 Task: Find connections with filter location Lille with filter topic #customerrelationswith filter profile language Potuguese with filter current company PW (PhysicsWallah) with filter school Loyola School Jamshedpur with filter industry Wholesale Chemical and Allied Products with filter service category Financial Planning with filter keywords title Service Dog Trainer
Action: Mouse moved to (514, 91)
Screenshot: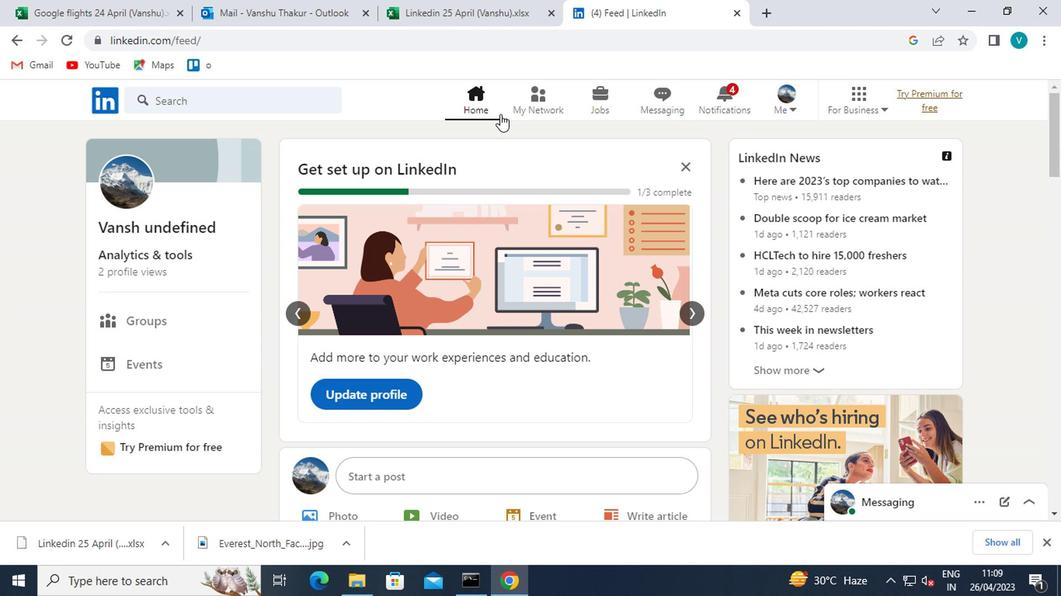 
Action: Mouse pressed left at (514, 91)
Screenshot: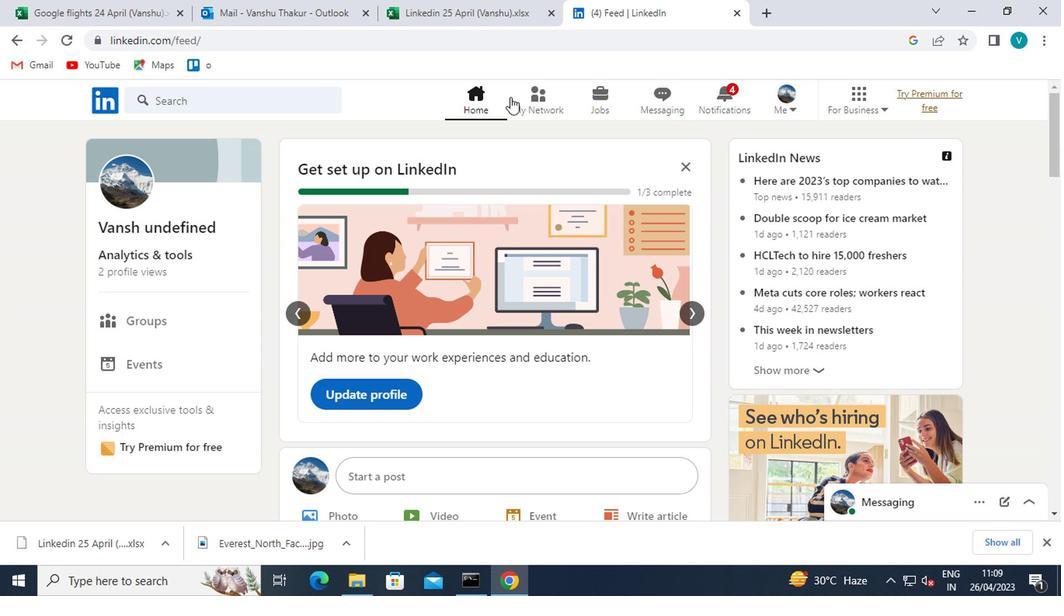 
Action: Mouse moved to (167, 184)
Screenshot: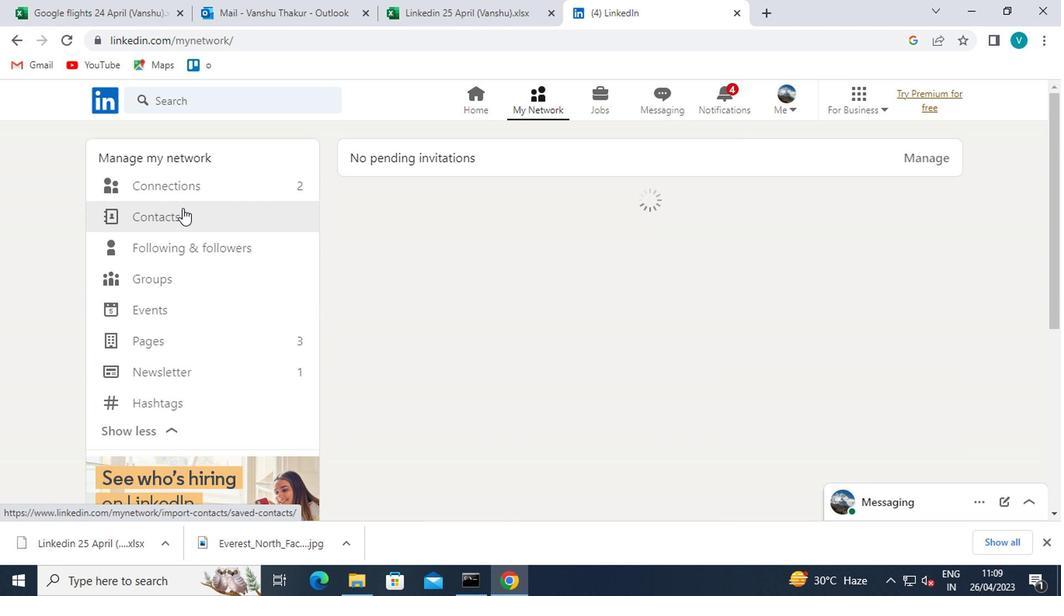 
Action: Mouse pressed left at (167, 184)
Screenshot: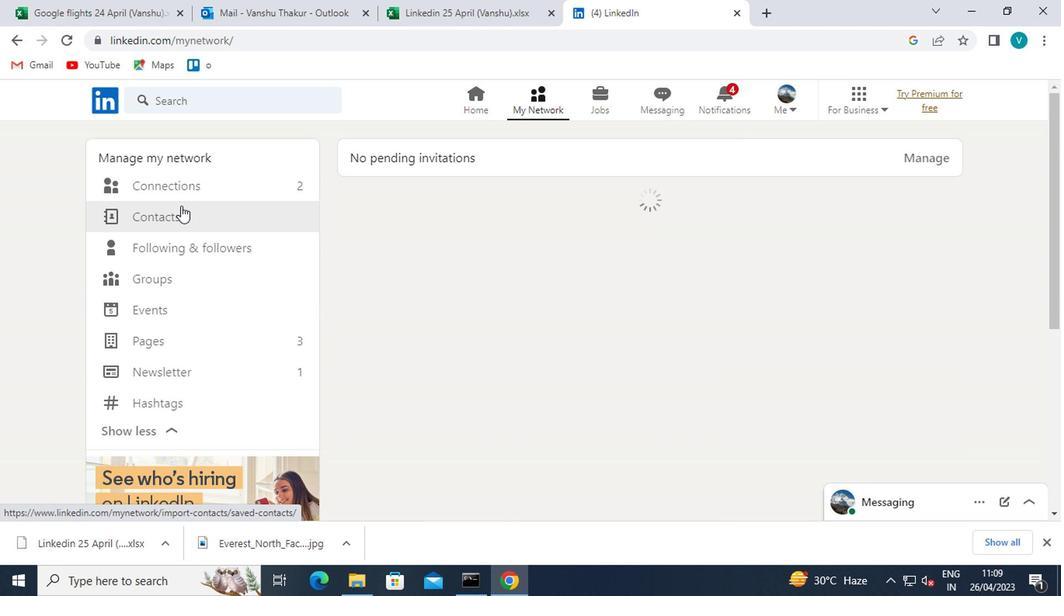 
Action: Mouse moved to (671, 191)
Screenshot: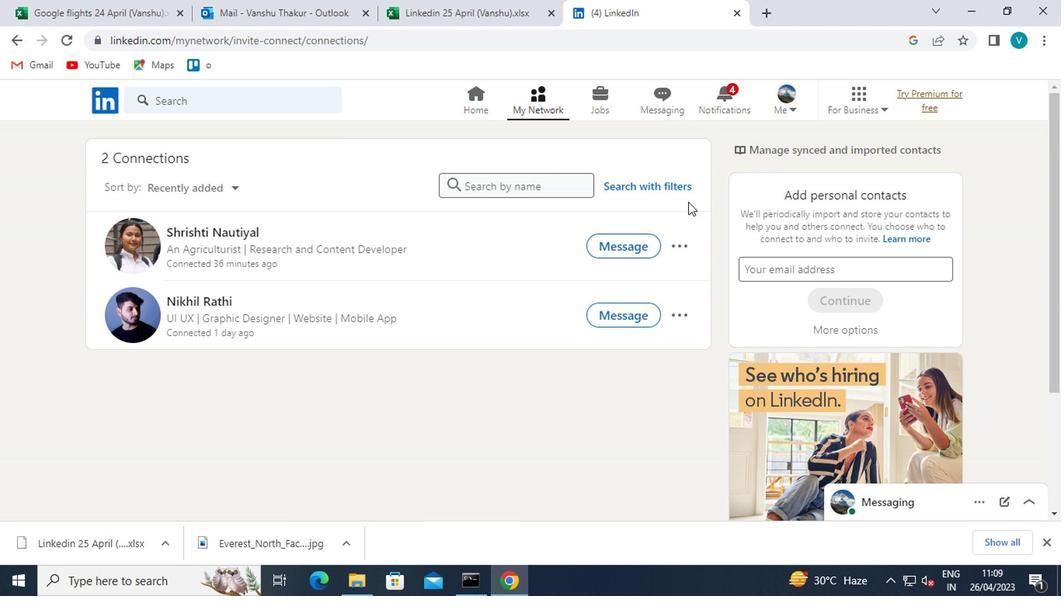 
Action: Mouse pressed left at (671, 191)
Screenshot: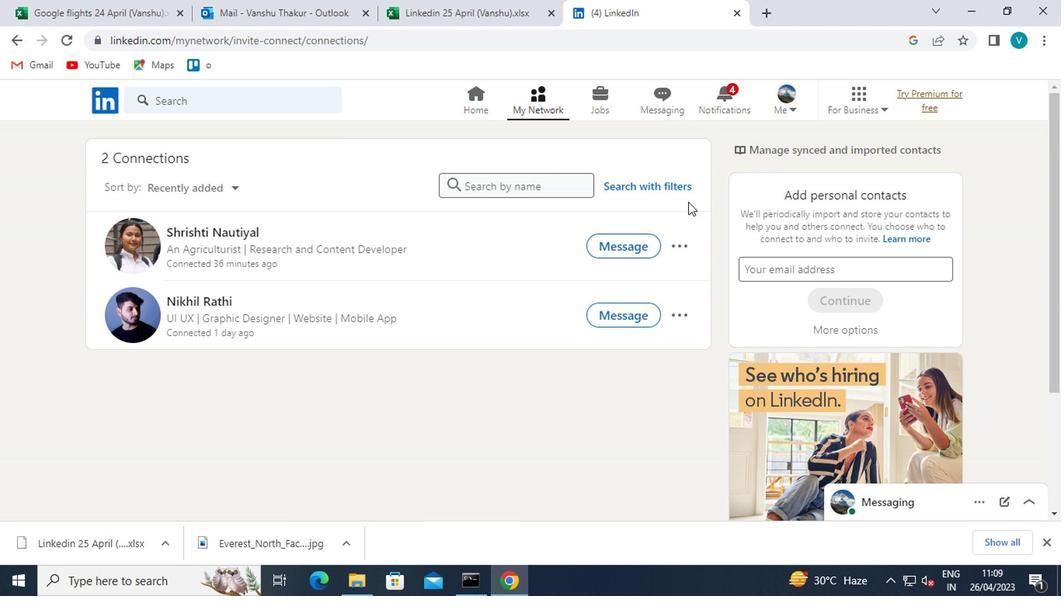 
Action: Mouse moved to (516, 138)
Screenshot: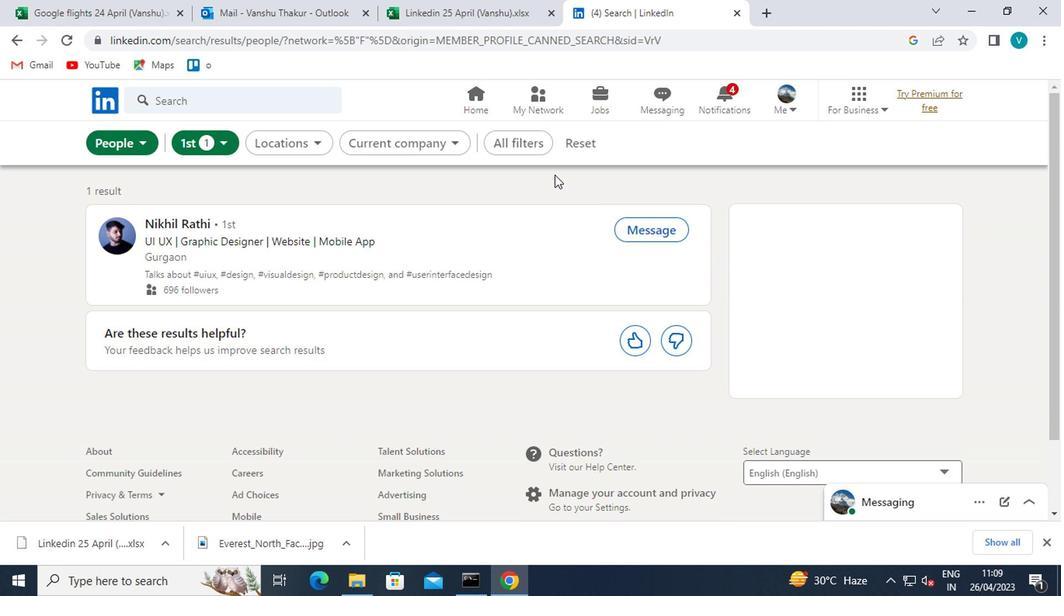 
Action: Mouse pressed left at (516, 138)
Screenshot: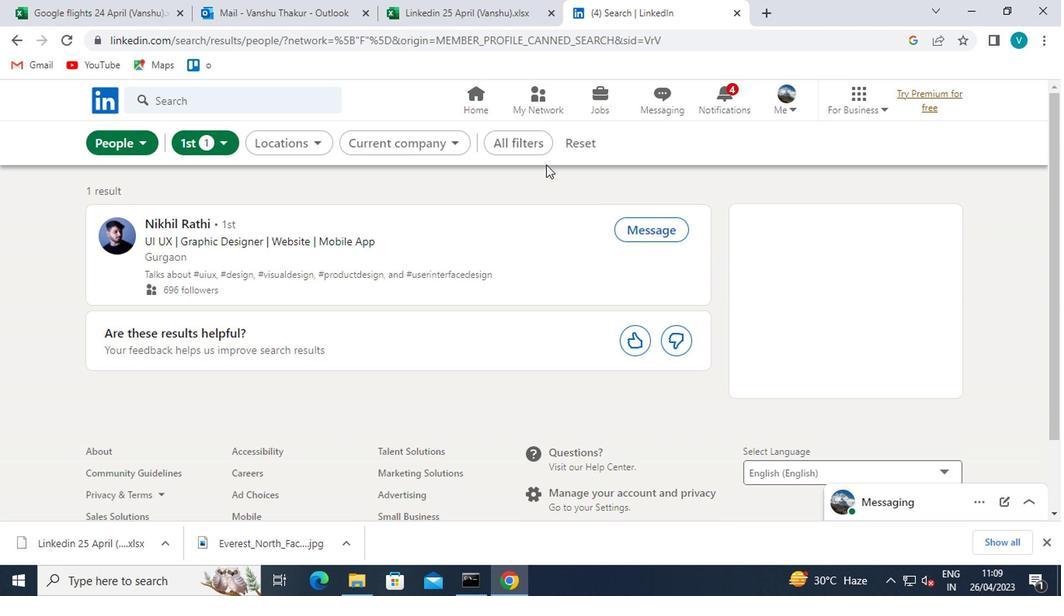 
Action: Mouse moved to (714, 248)
Screenshot: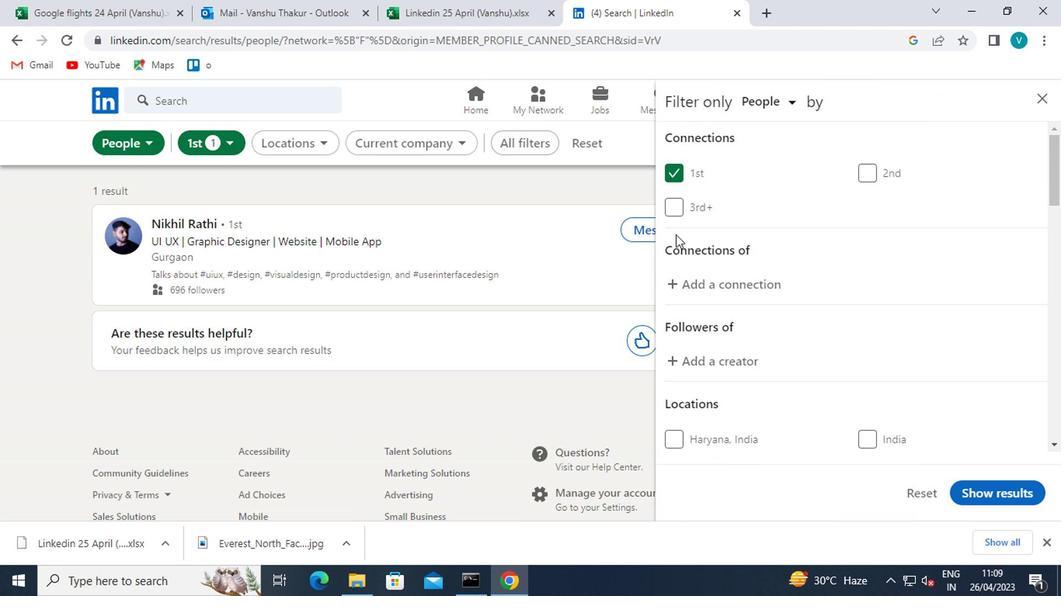 
Action: Mouse scrolled (714, 248) with delta (0, 0)
Screenshot: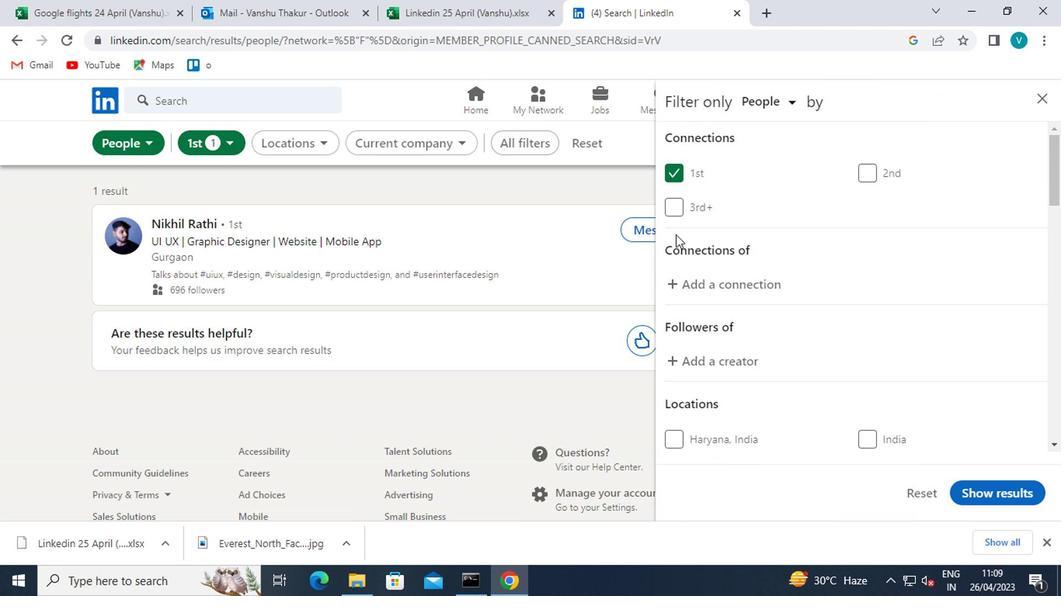 
Action: Mouse moved to (717, 252)
Screenshot: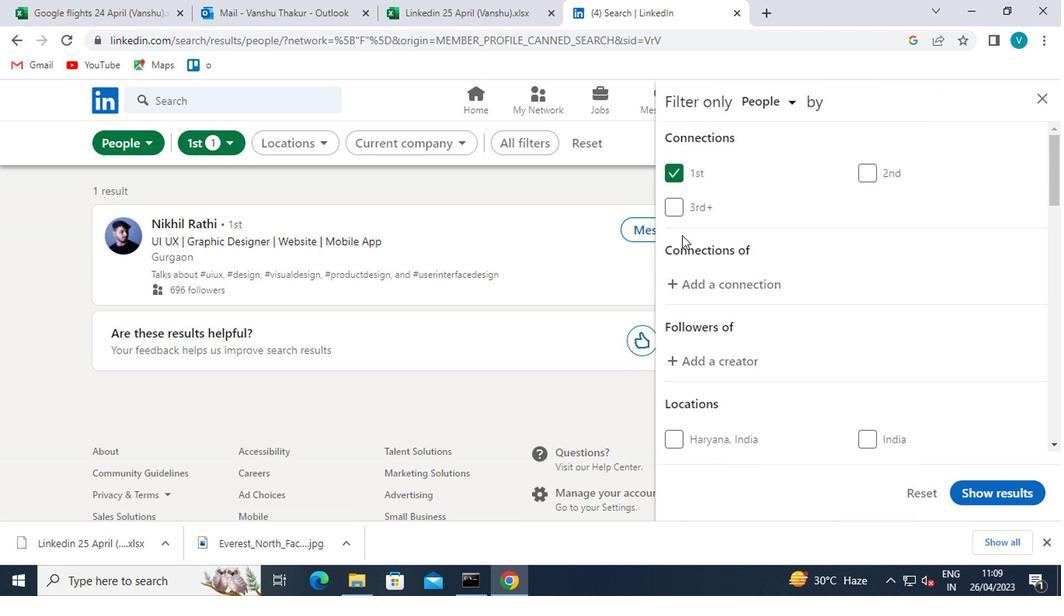 
Action: Mouse scrolled (717, 251) with delta (0, 0)
Screenshot: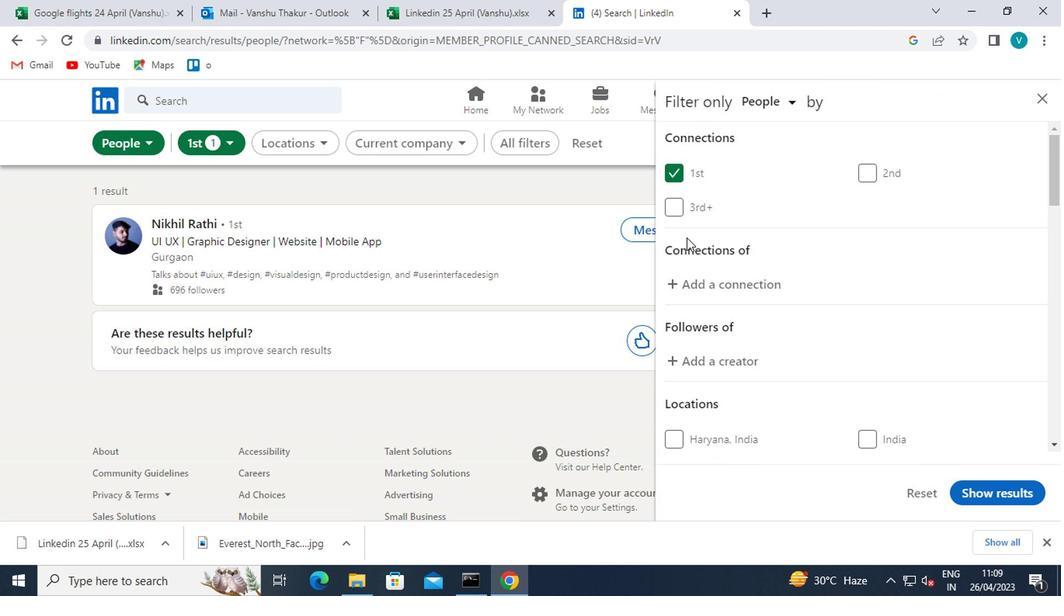 
Action: Mouse moved to (736, 349)
Screenshot: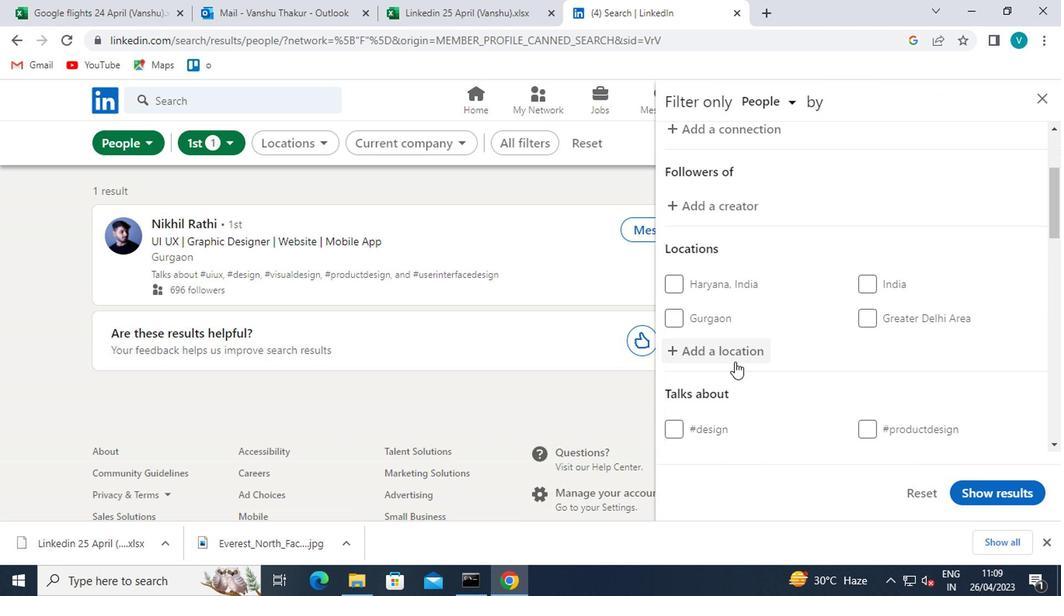 
Action: Mouse pressed left at (736, 349)
Screenshot: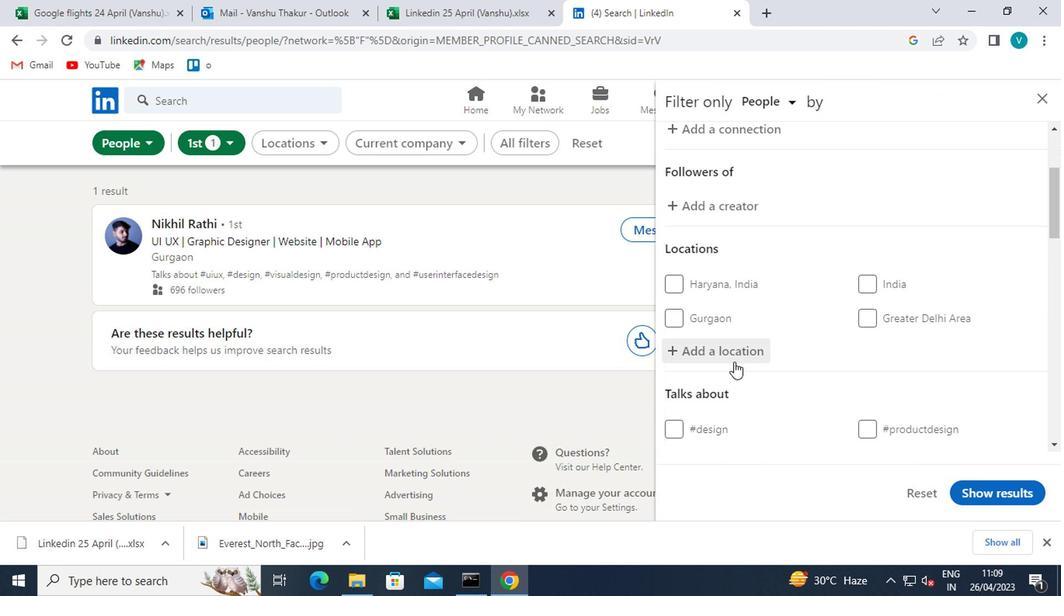 
Action: Key pressed <Key.shift>LILLE<Key.space>
Screenshot: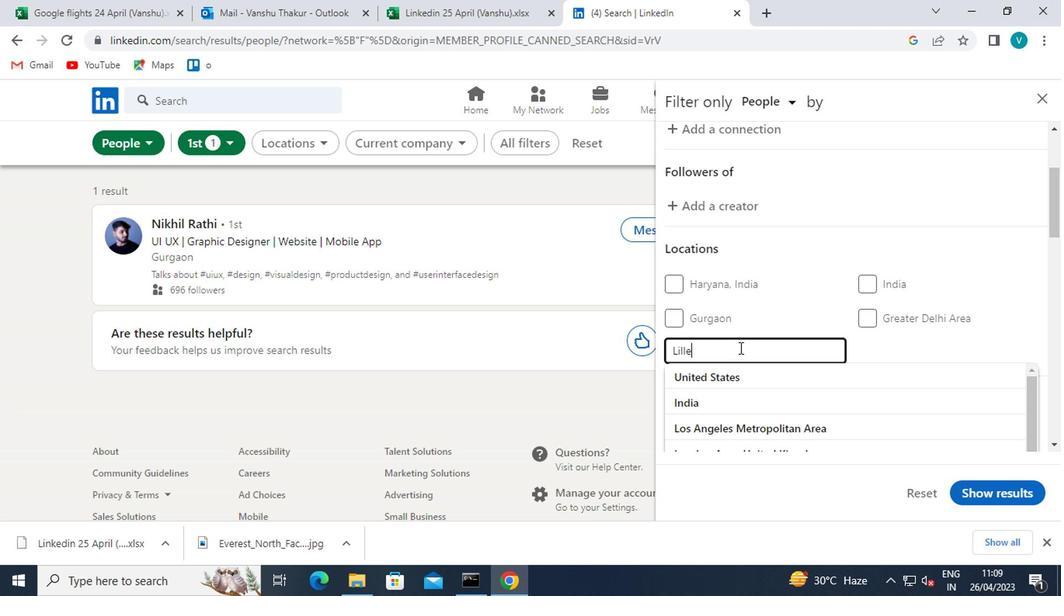 
Action: Mouse moved to (731, 375)
Screenshot: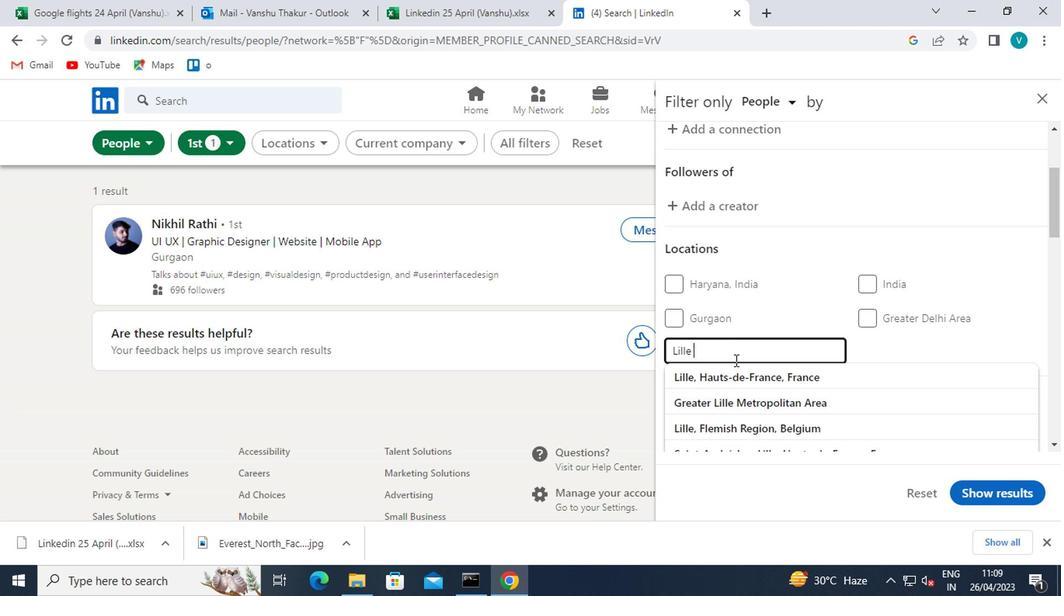 
Action: Mouse pressed left at (731, 375)
Screenshot: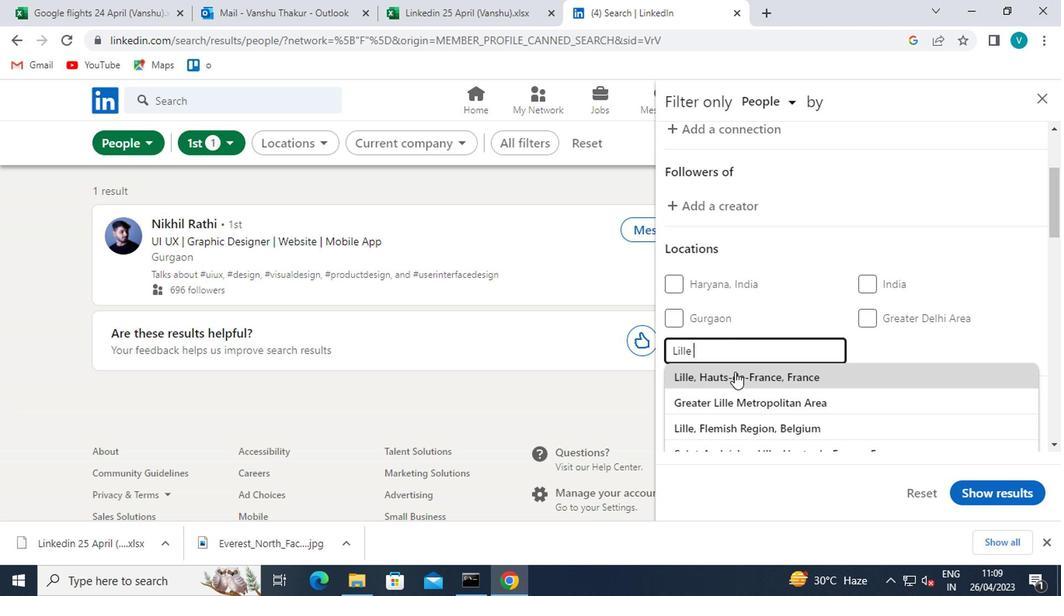 
Action: Mouse scrolled (731, 375) with delta (0, 0)
Screenshot: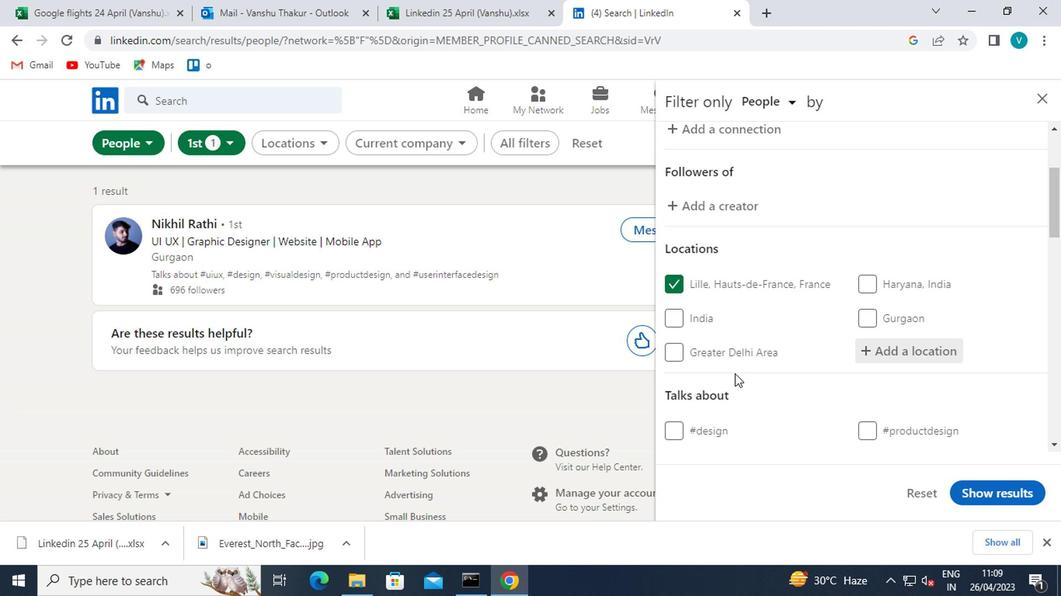 
Action: Mouse scrolled (731, 375) with delta (0, 0)
Screenshot: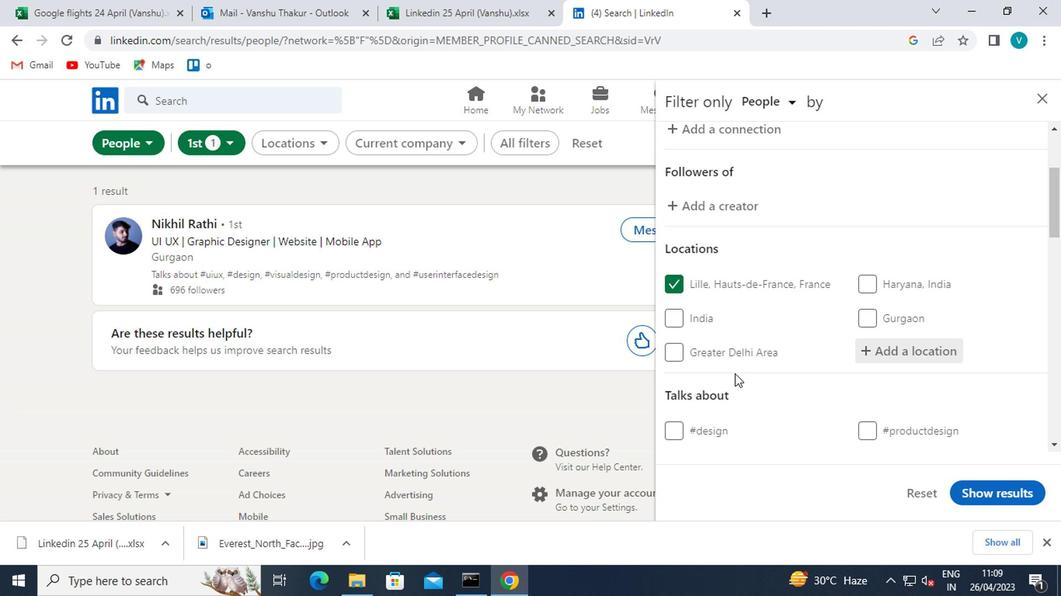
Action: Mouse moved to (904, 344)
Screenshot: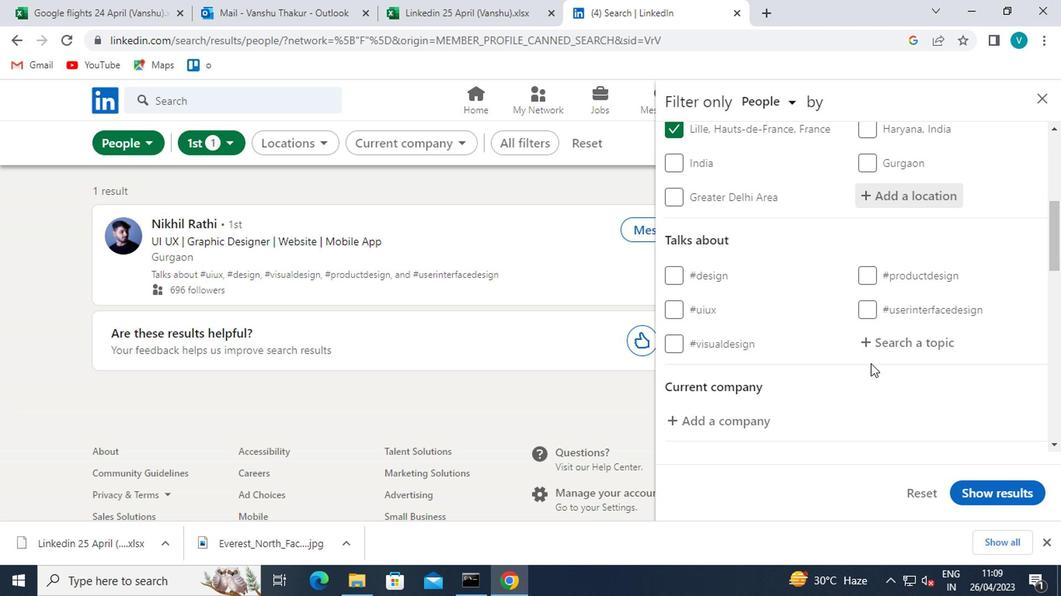 
Action: Mouse pressed left at (904, 344)
Screenshot: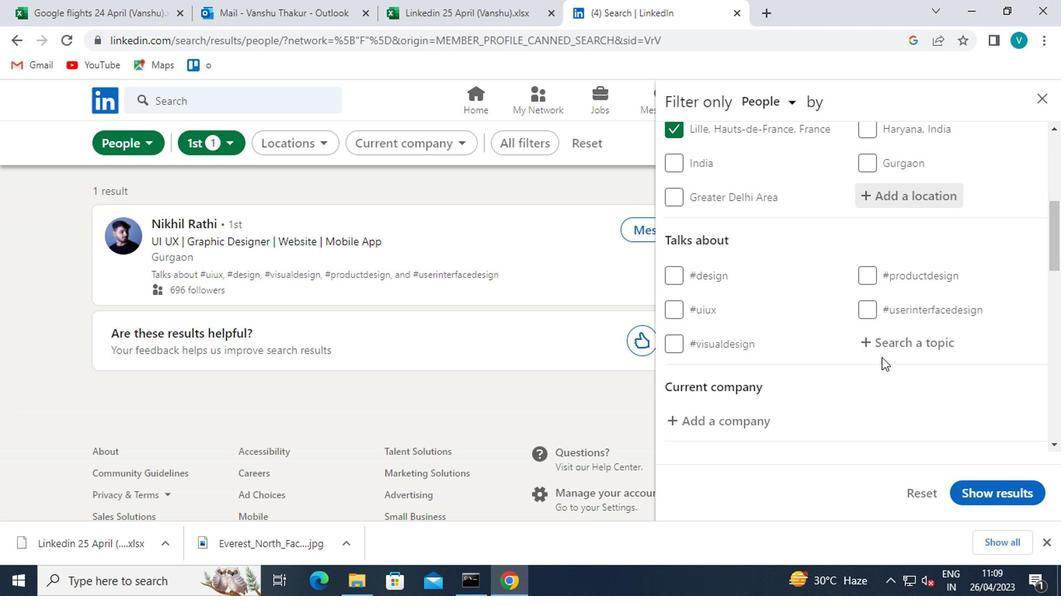 
Action: Key pressed <Key.shift>#CUSTOMERRE
Screenshot: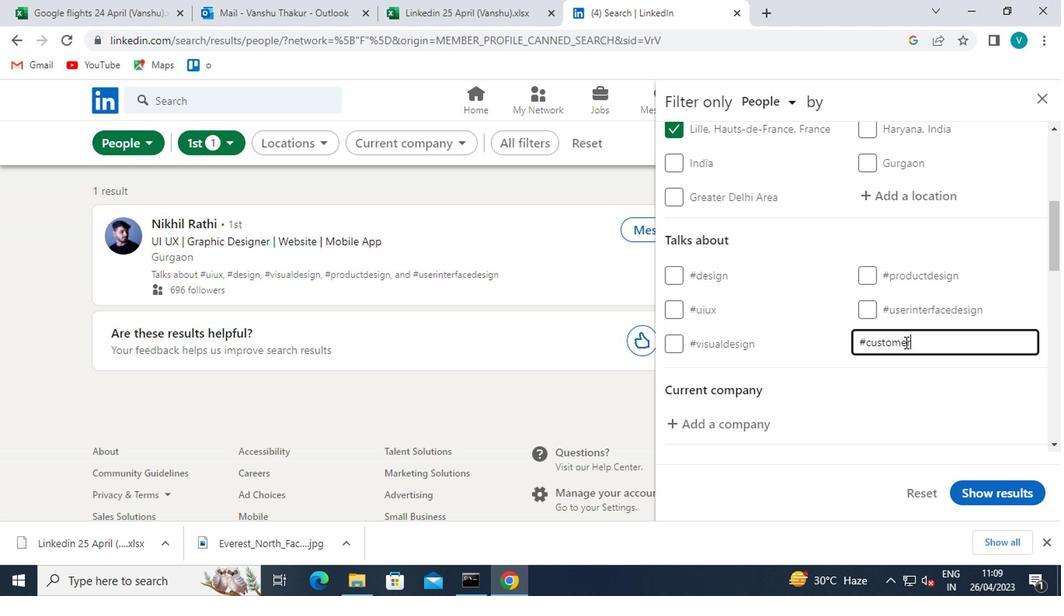 
Action: Mouse moved to (904, 343)
Screenshot: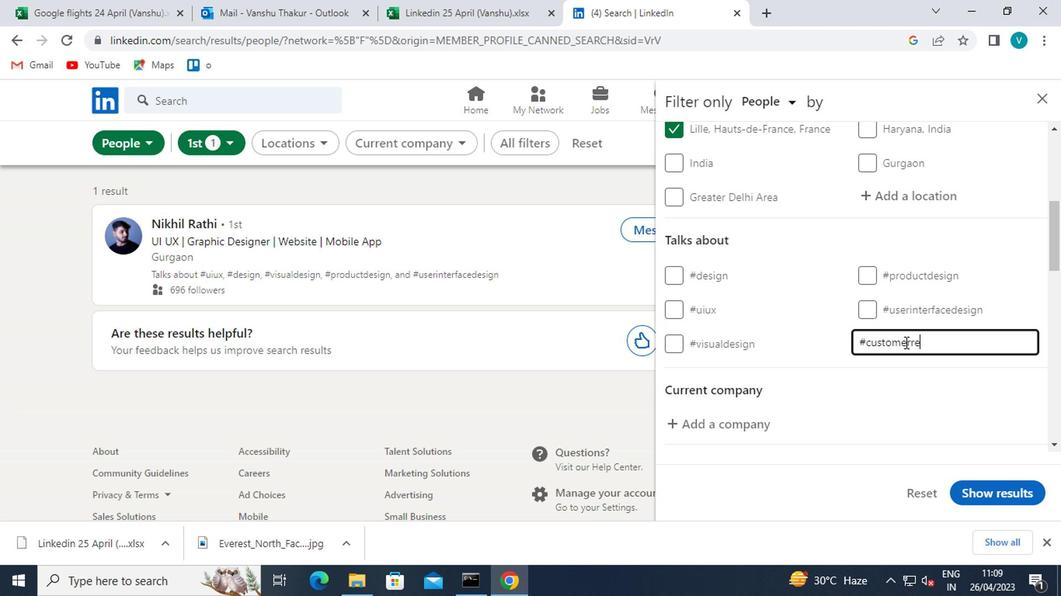 
Action: Key pressed LATION
Screenshot: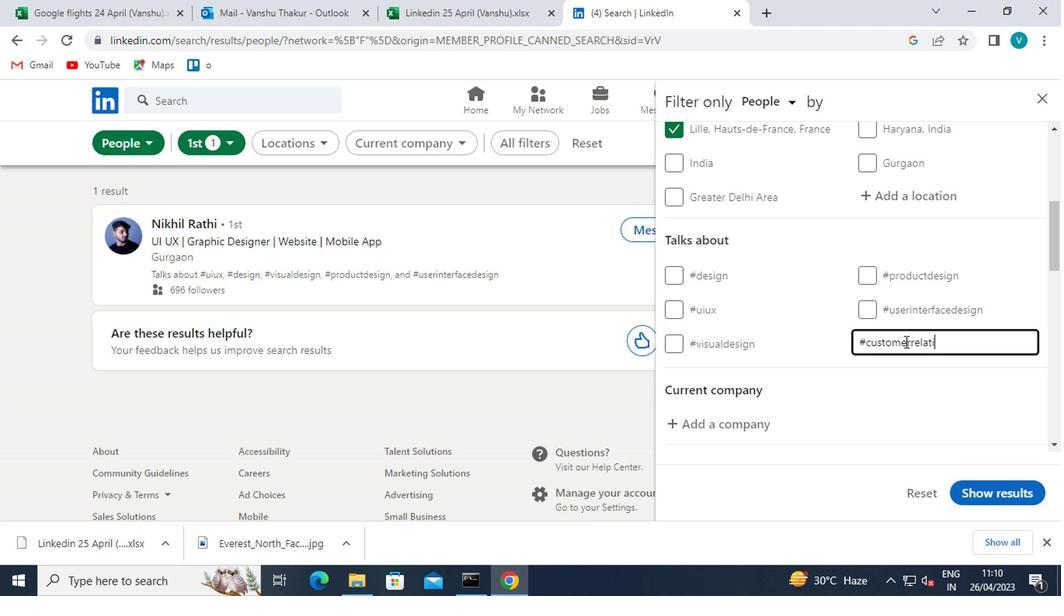 
Action: Mouse moved to (916, 368)
Screenshot: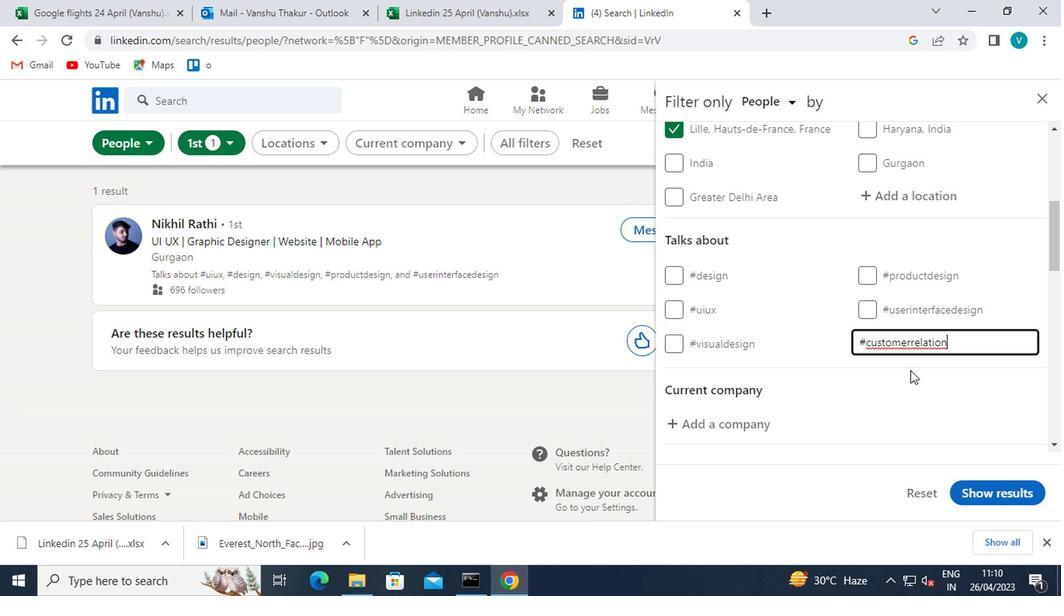 
Action: Key pressed S
Screenshot: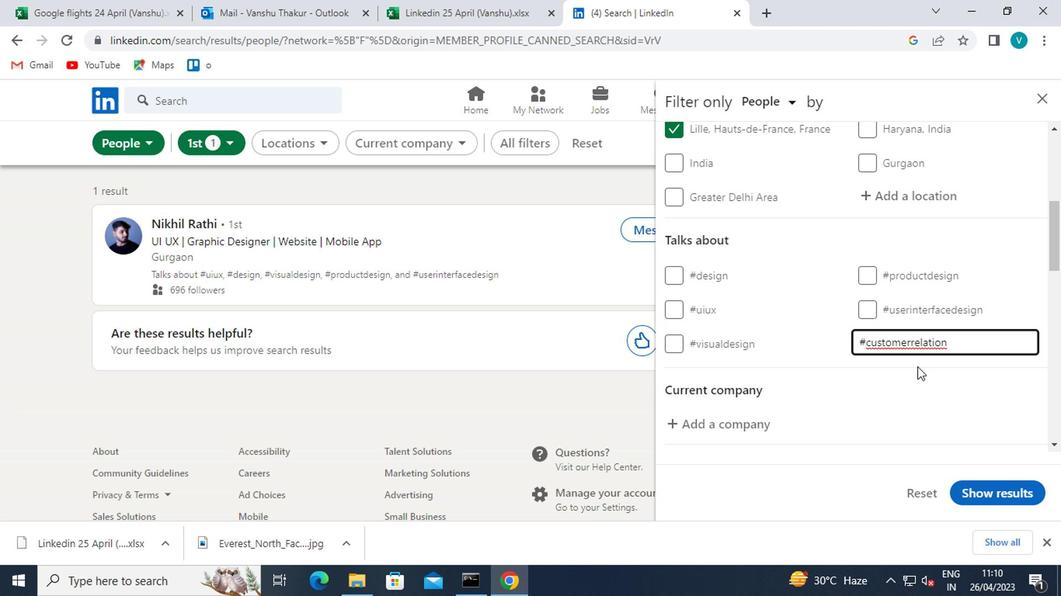 
Action: Mouse moved to (916, 385)
Screenshot: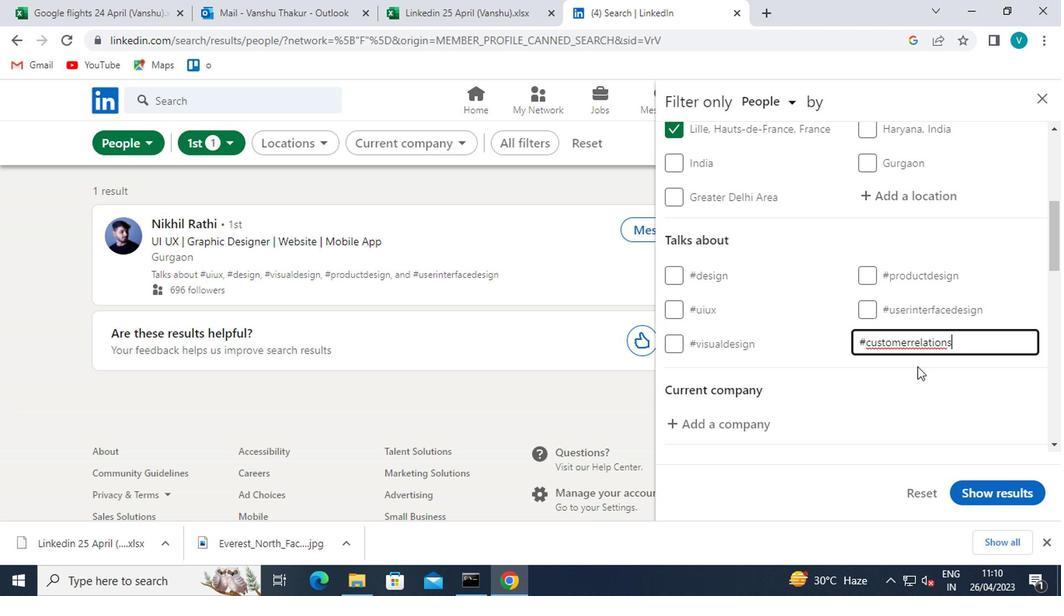
Action: Mouse pressed left at (916, 385)
Screenshot: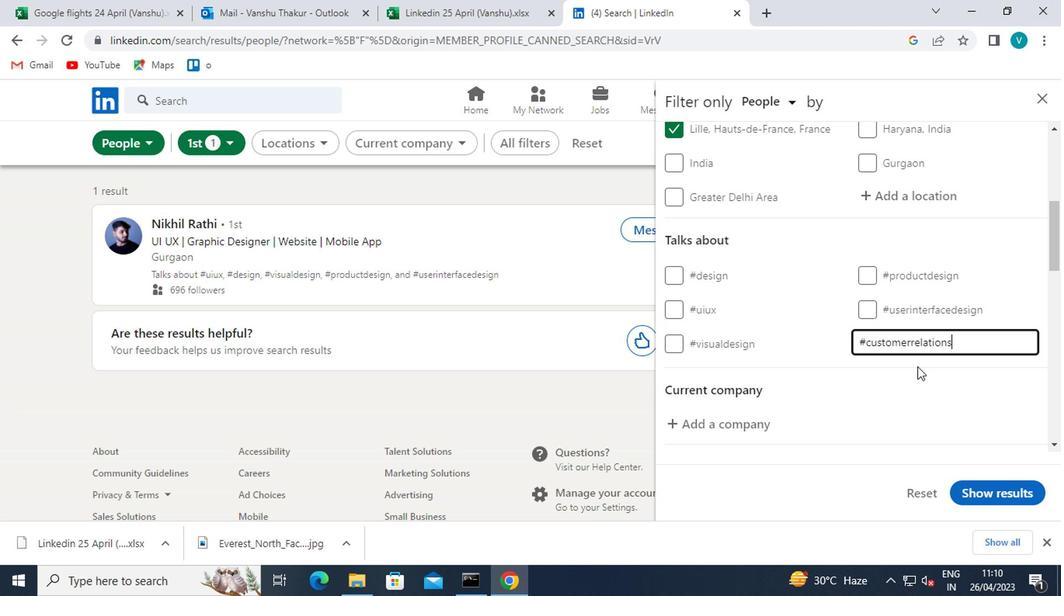
Action: Mouse scrolled (916, 384) with delta (0, 0)
Screenshot: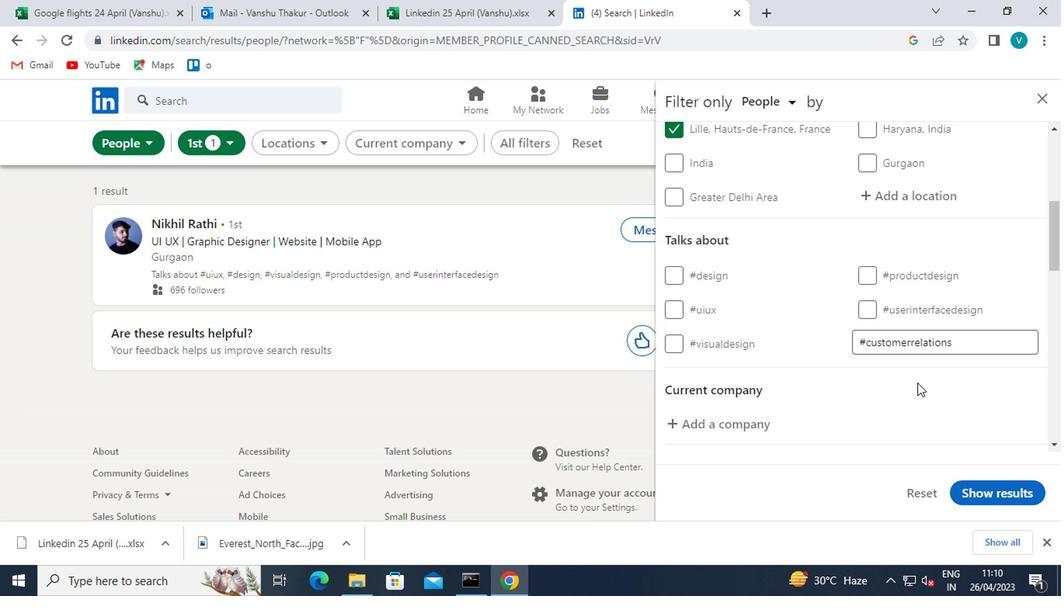 
Action: Mouse scrolled (916, 384) with delta (0, 0)
Screenshot: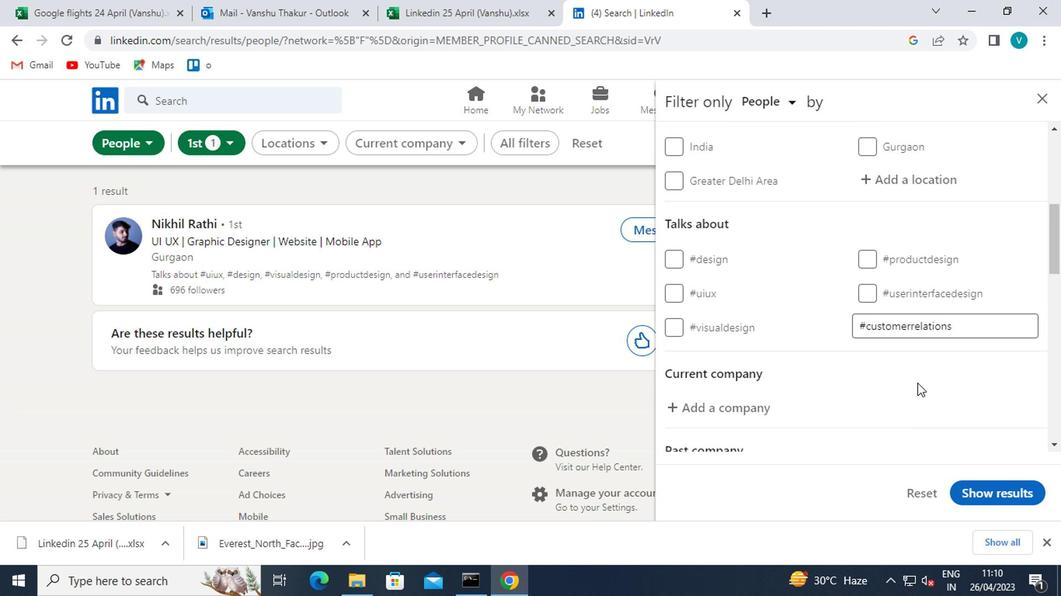
Action: Mouse moved to (672, 265)
Screenshot: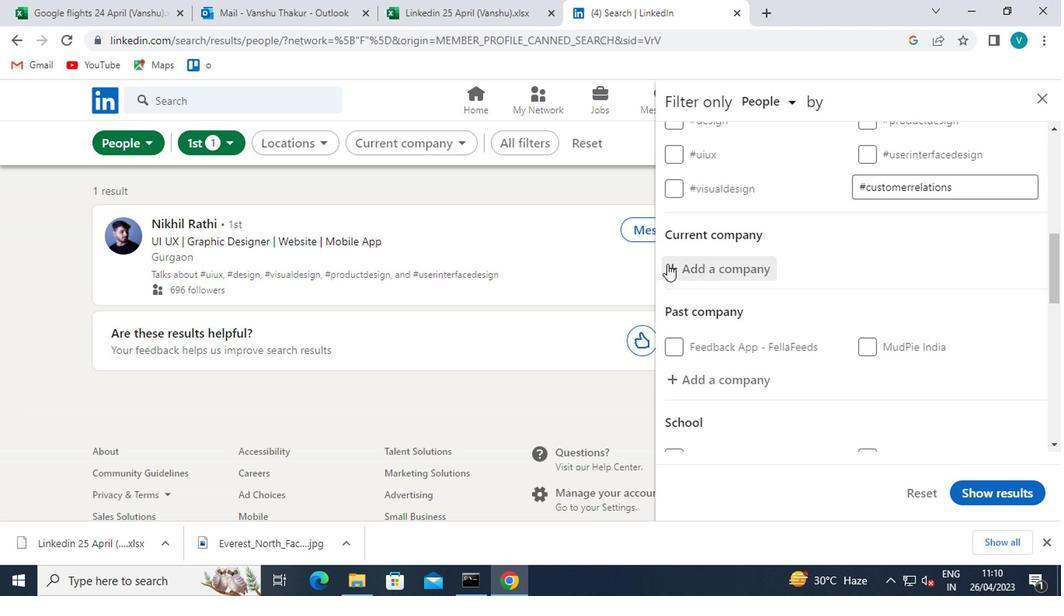 
Action: Mouse pressed left at (672, 265)
Screenshot: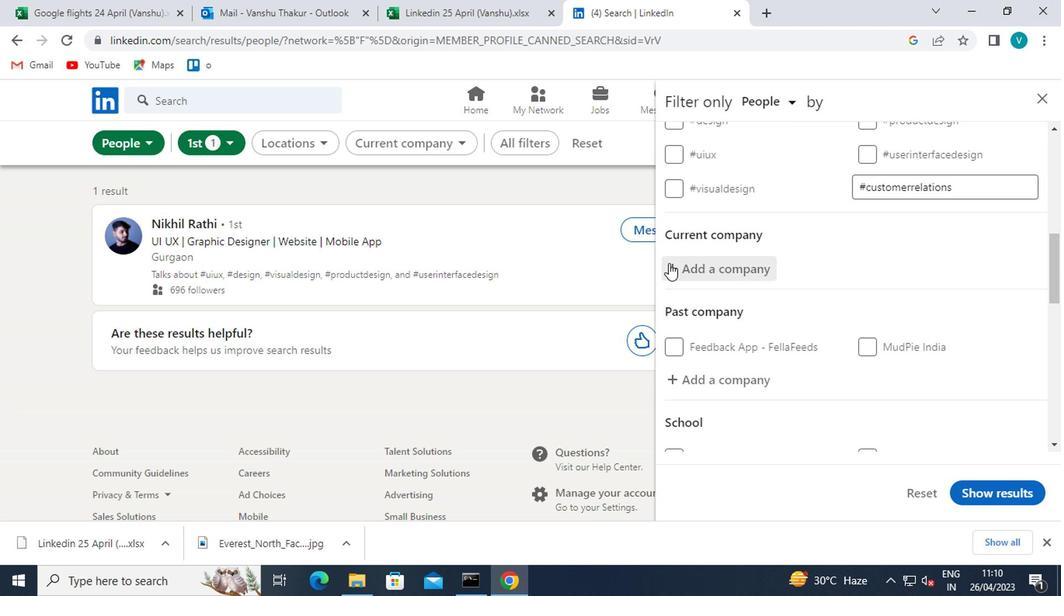 
Action: Key pressed <Key.shift>PW<Key.space>
Screenshot: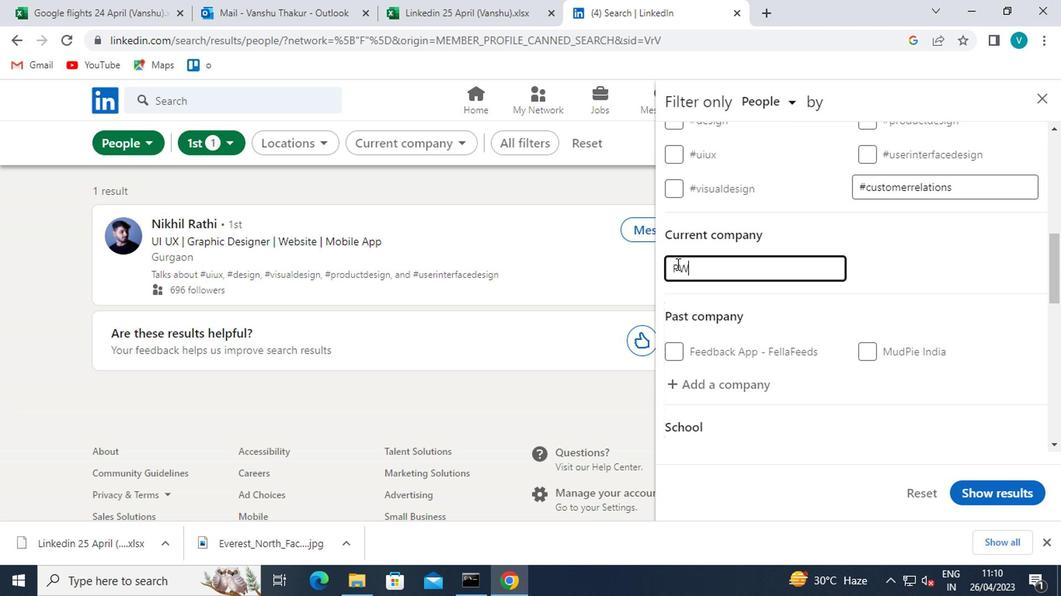 
Action: Mouse moved to (780, 298)
Screenshot: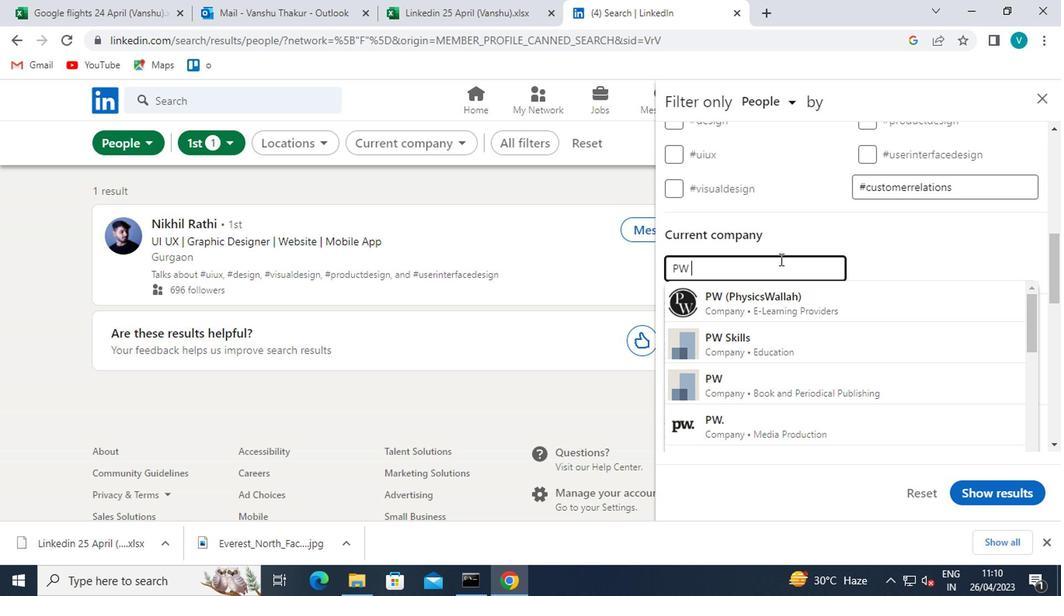 
Action: Mouse pressed left at (780, 298)
Screenshot: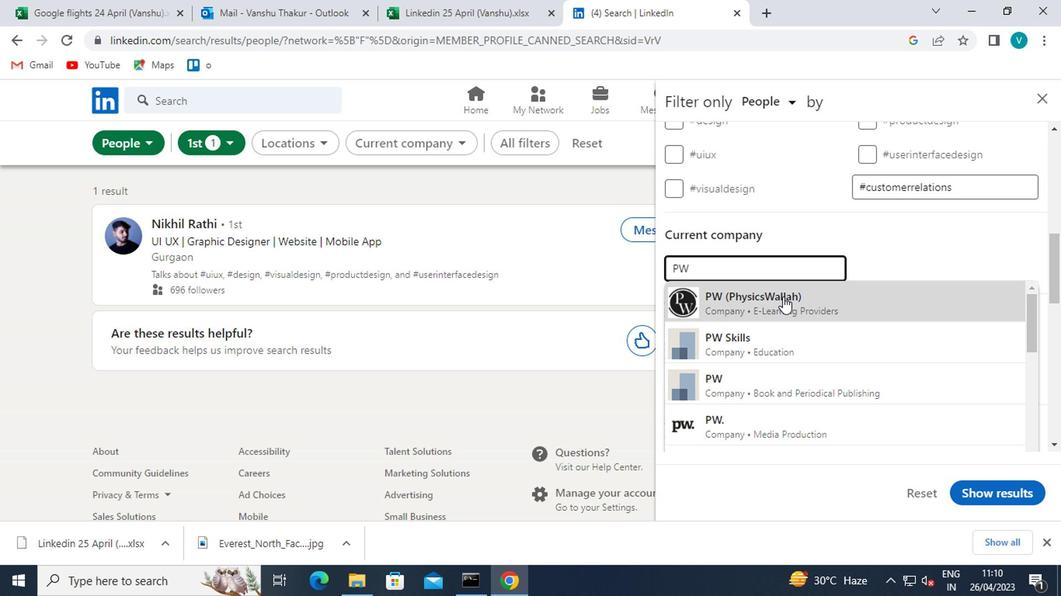 
Action: Mouse scrolled (780, 297) with delta (0, -1)
Screenshot: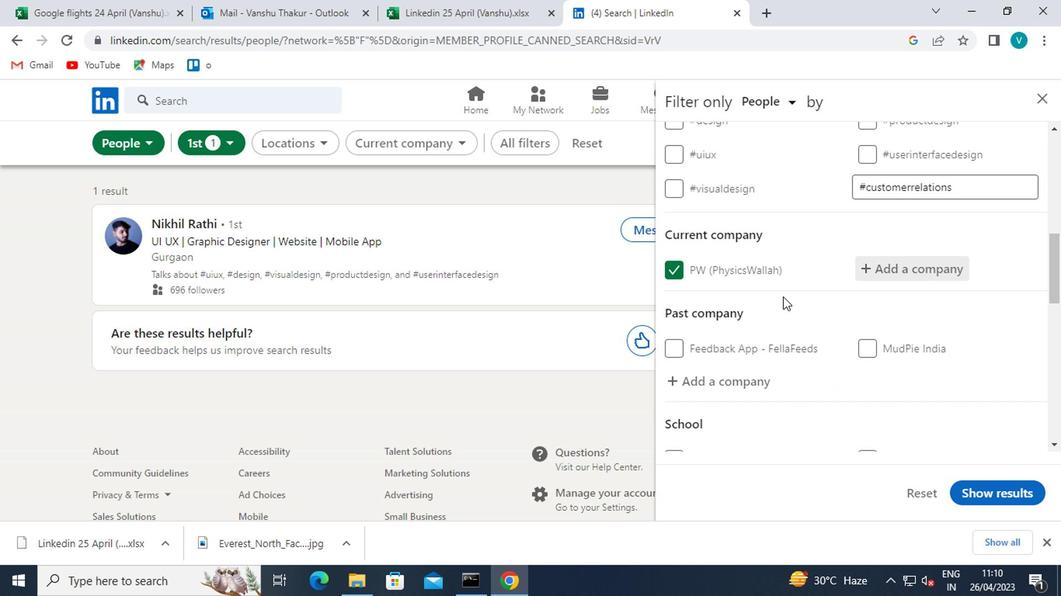 
Action: Mouse scrolled (780, 297) with delta (0, -1)
Screenshot: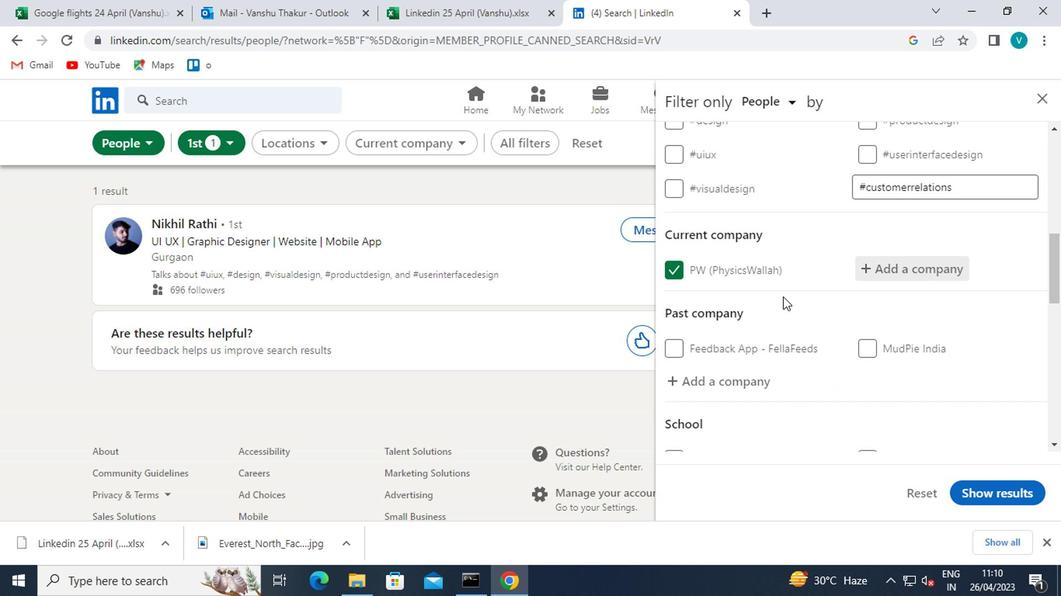 
Action: Mouse moved to (724, 350)
Screenshot: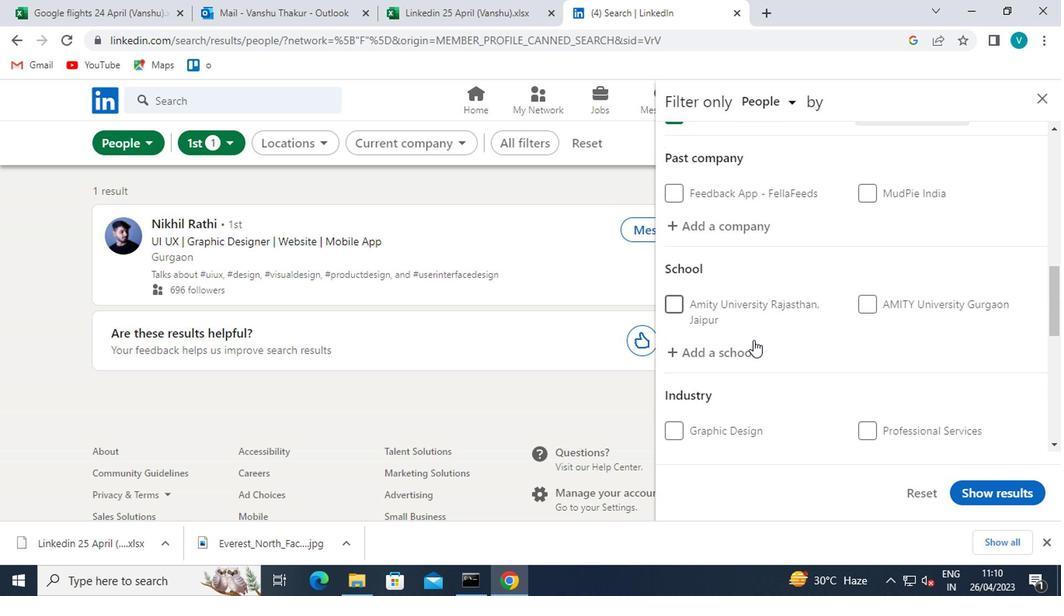 
Action: Mouse pressed left at (724, 350)
Screenshot: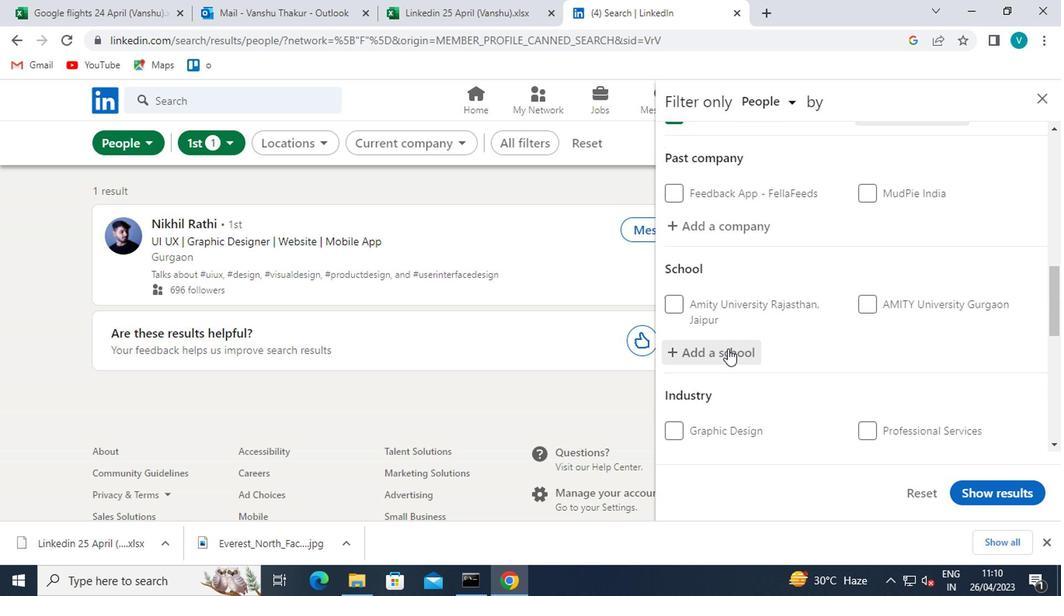 
Action: Key pressed <Key.shift>LOYOLA<Key.space><Key.shift>SCHOOL<Key.space><Key.shift>JAMSHEDPUR
Screenshot: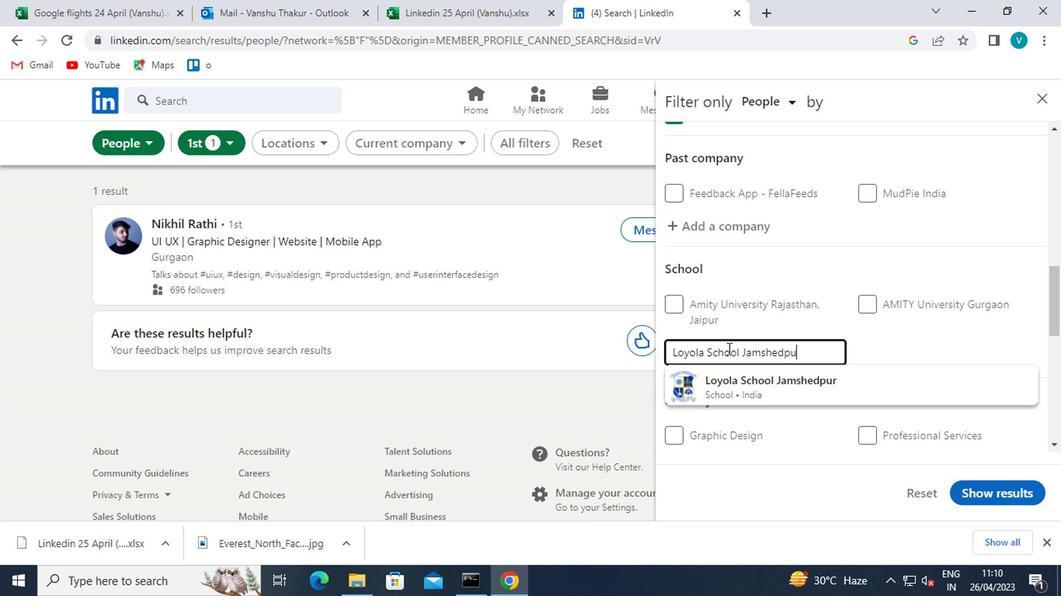 
Action: Mouse moved to (763, 395)
Screenshot: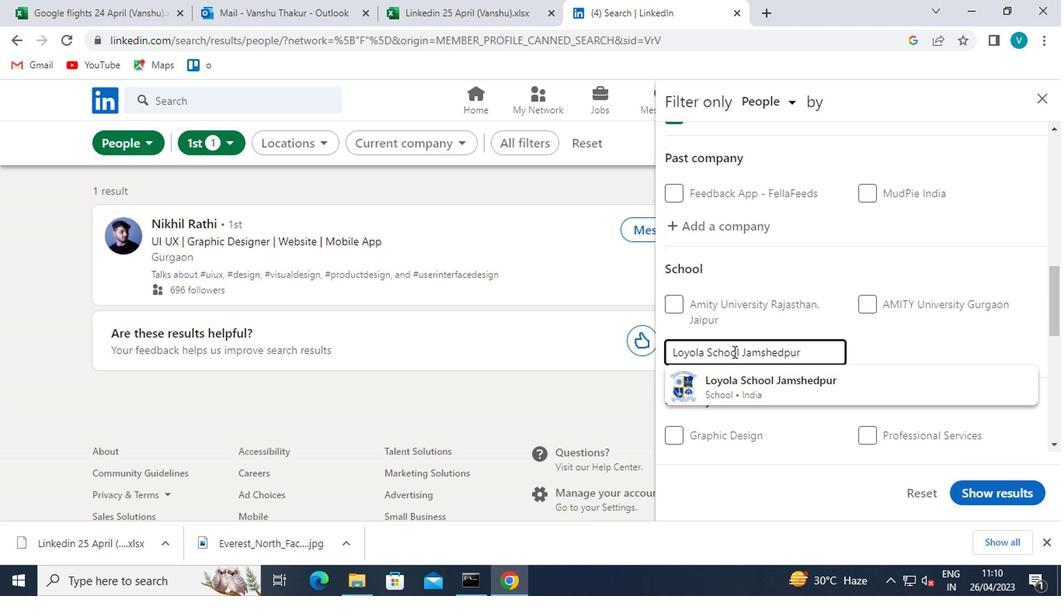 
Action: Mouse pressed left at (763, 395)
Screenshot: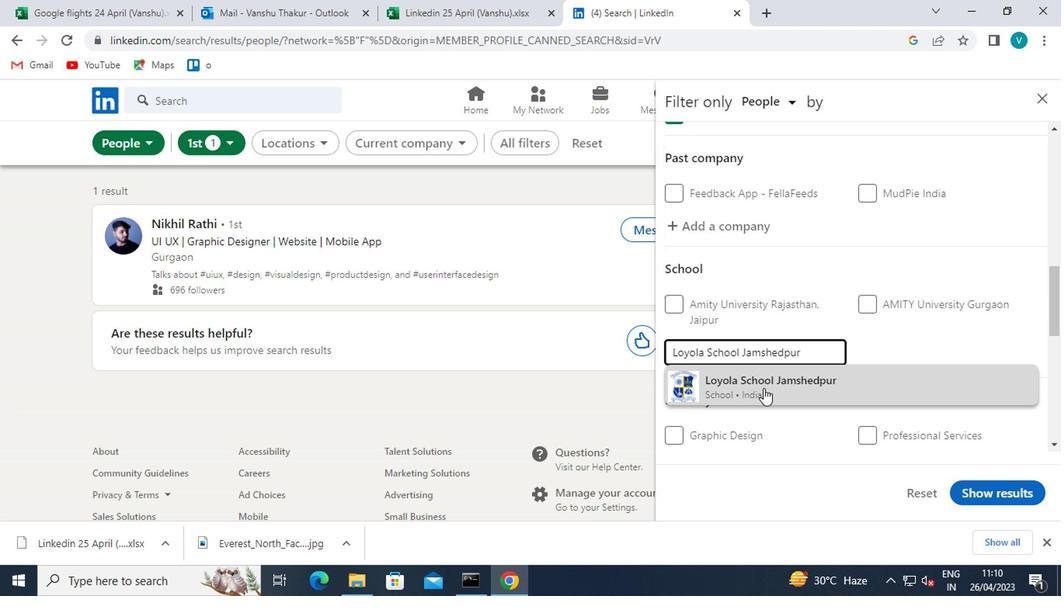 
Action: Mouse scrolled (763, 394) with delta (0, 0)
Screenshot: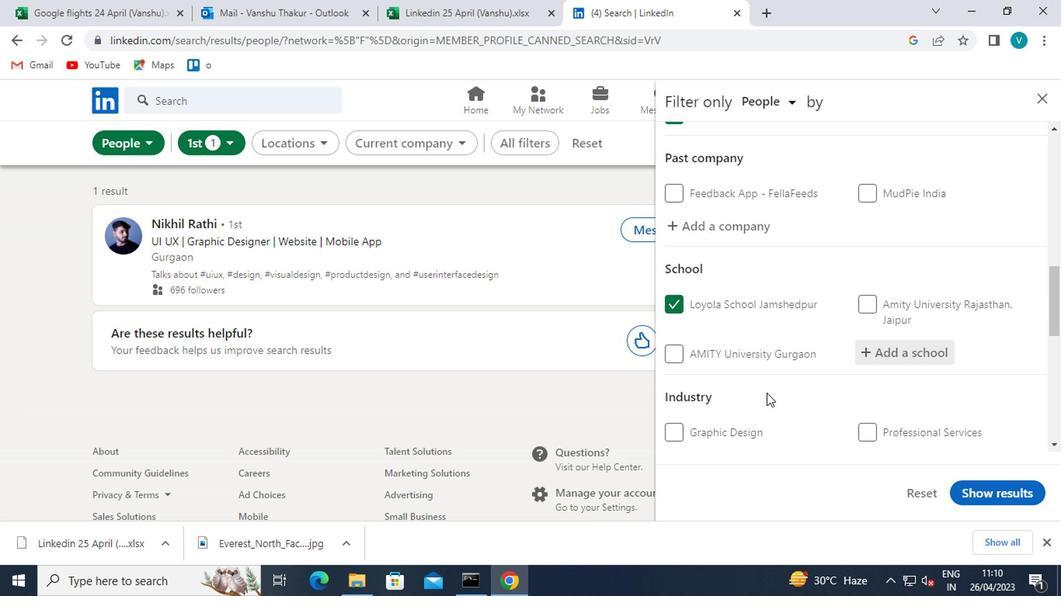 
Action: Mouse scrolled (763, 394) with delta (0, 0)
Screenshot: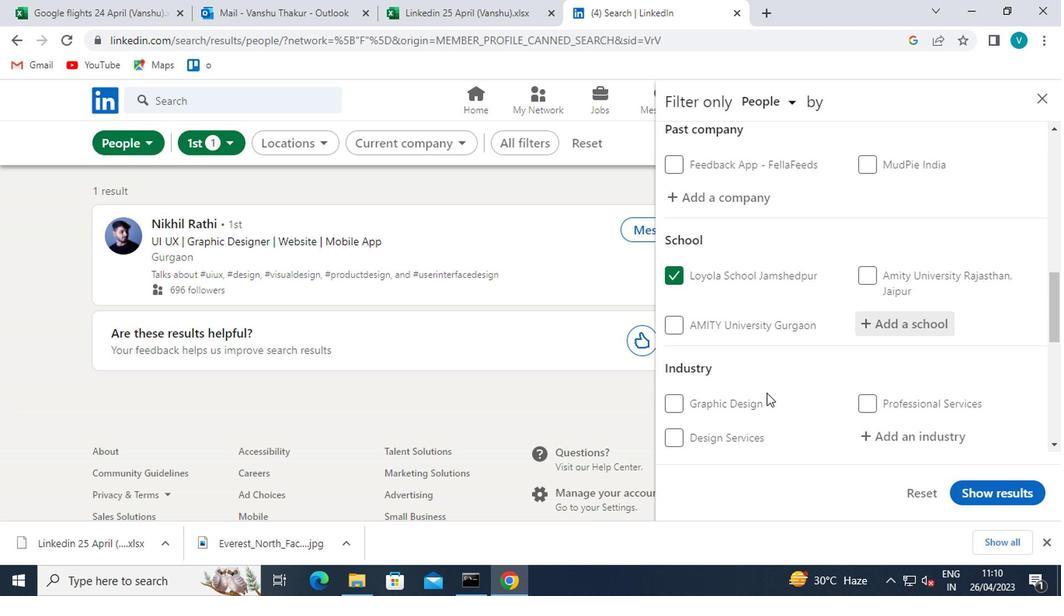 
Action: Mouse moved to (885, 319)
Screenshot: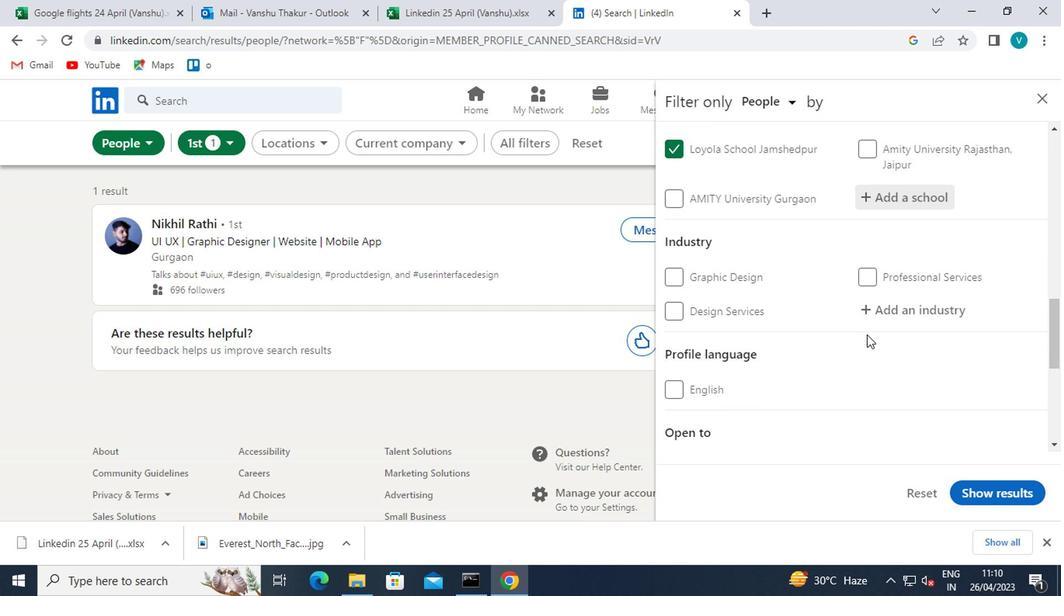 
Action: Mouse pressed left at (885, 319)
Screenshot: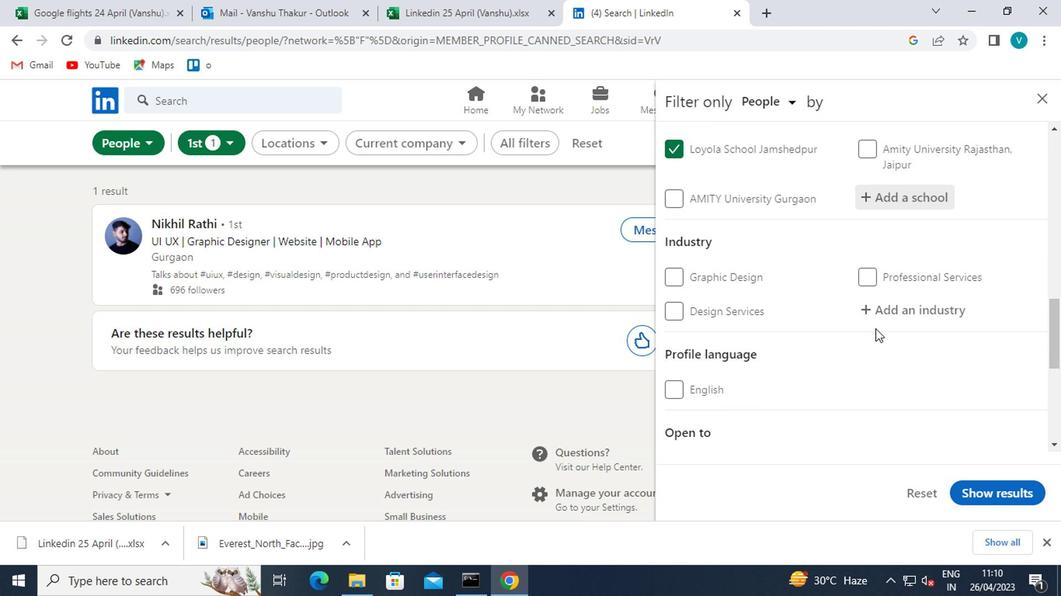 
Action: Key pressed <Key.shift>WHOLESALE<Key.space><Key.shift>CHE
Screenshot: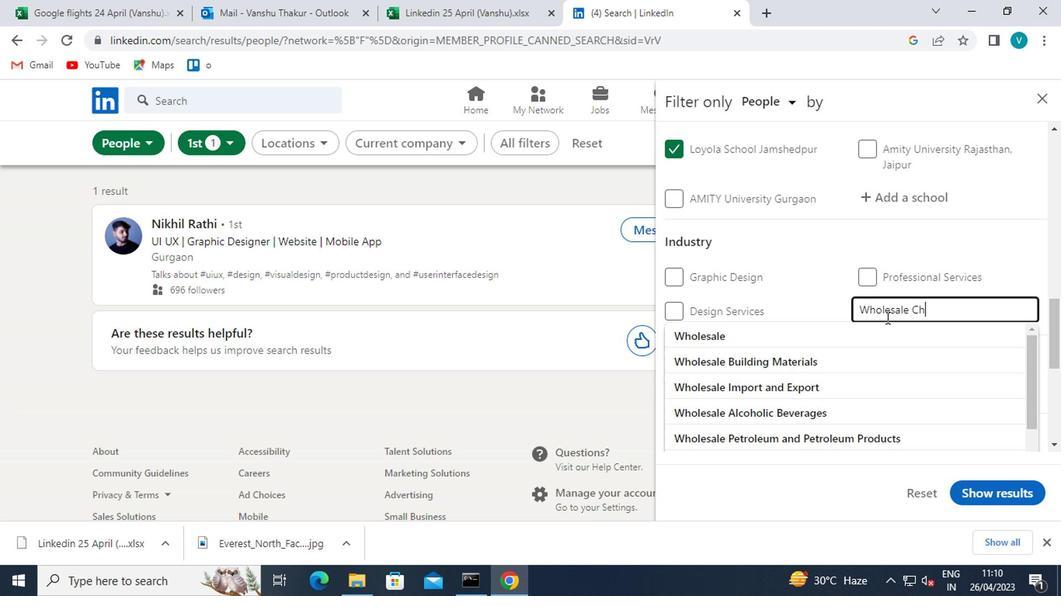 
Action: Mouse moved to (879, 337)
Screenshot: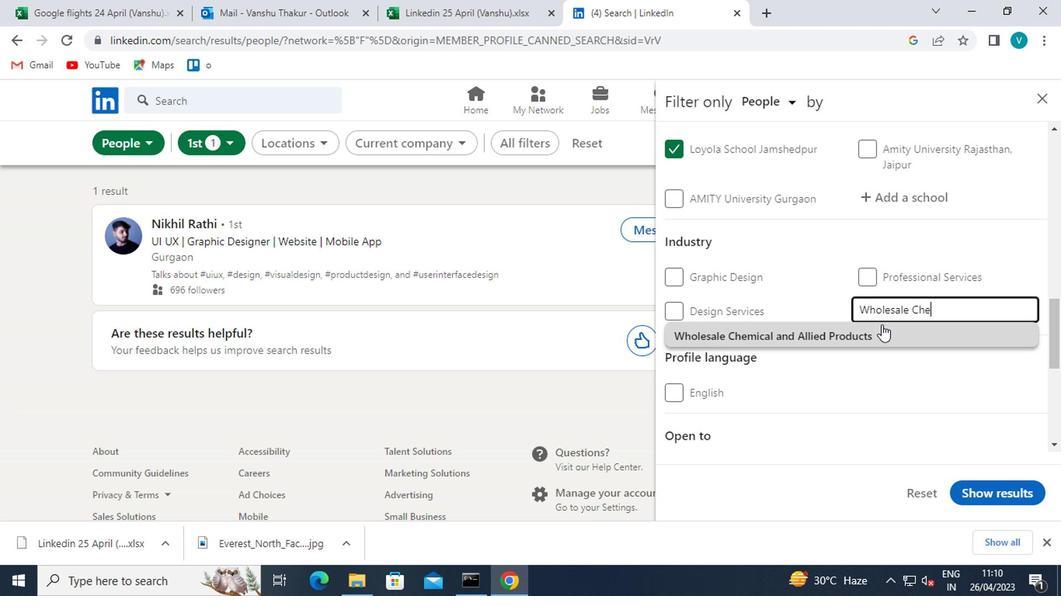 
Action: Mouse pressed left at (879, 337)
Screenshot: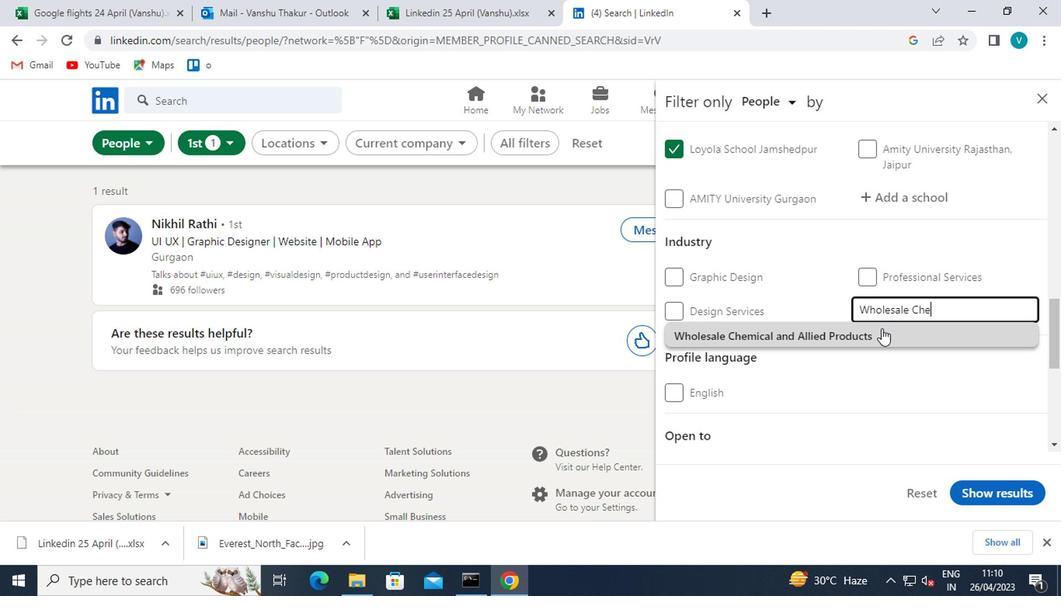 
Action: Mouse moved to (869, 348)
Screenshot: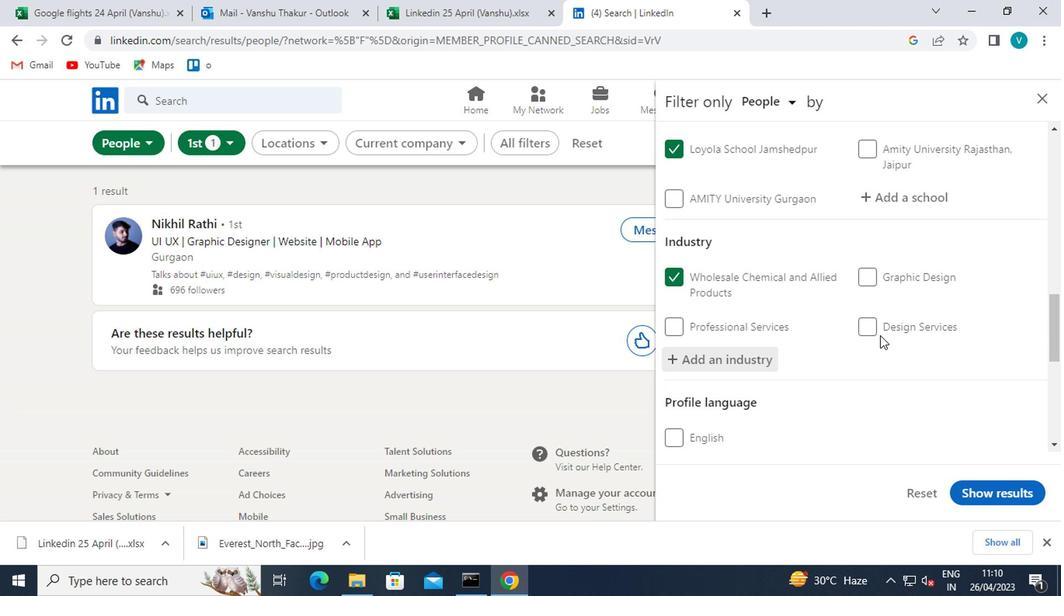 
Action: Mouse scrolled (869, 347) with delta (0, 0)
Screenshot: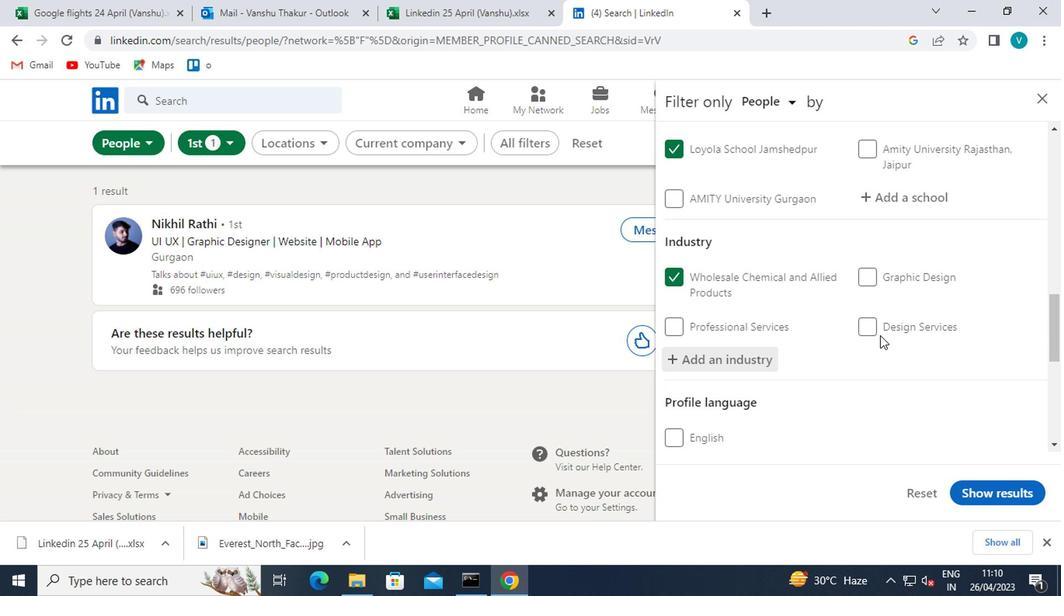 
Action: Mouse moved to (868, 349)
Screenshot: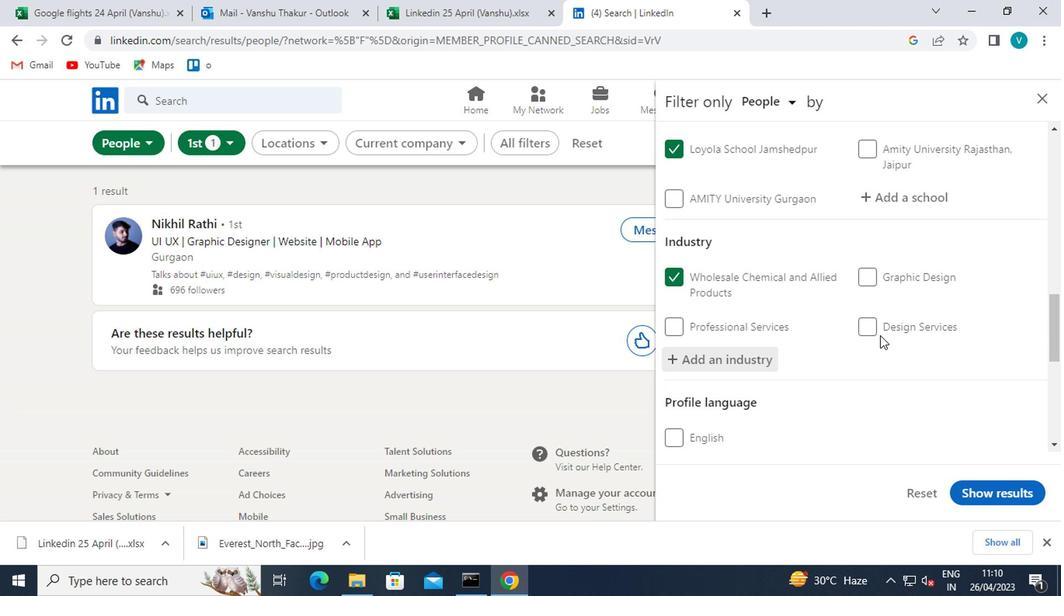 
Action: Mouse scrolled (868, 348) with delta (0, -1)
Screenshot: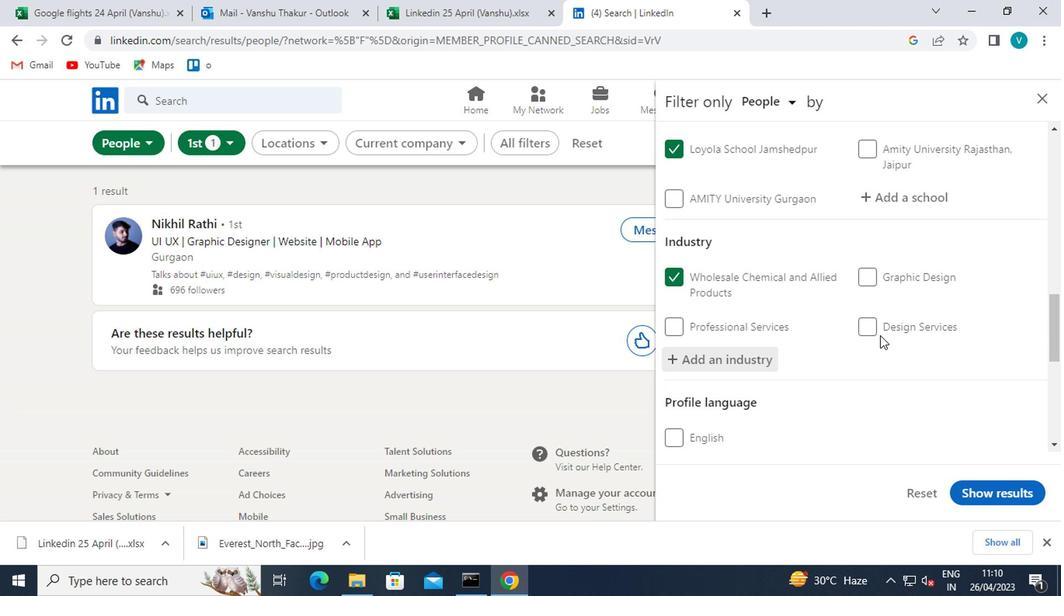 
Action: Mouse moved to (738, 405)
Screenshot: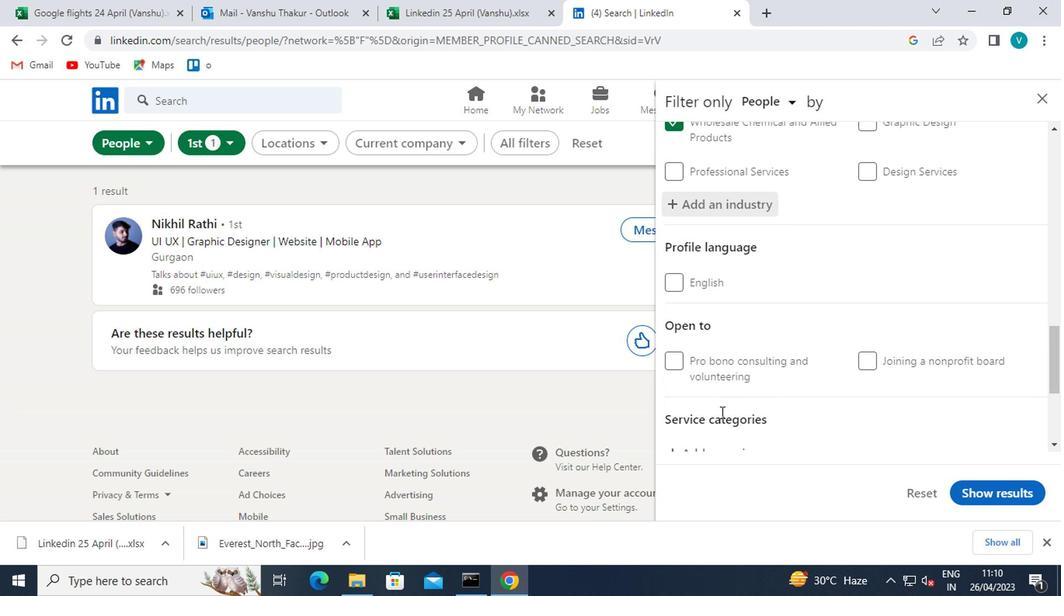 
Action: Mouse scrolled (738, 404) with delta (0, -1)
Screenshot: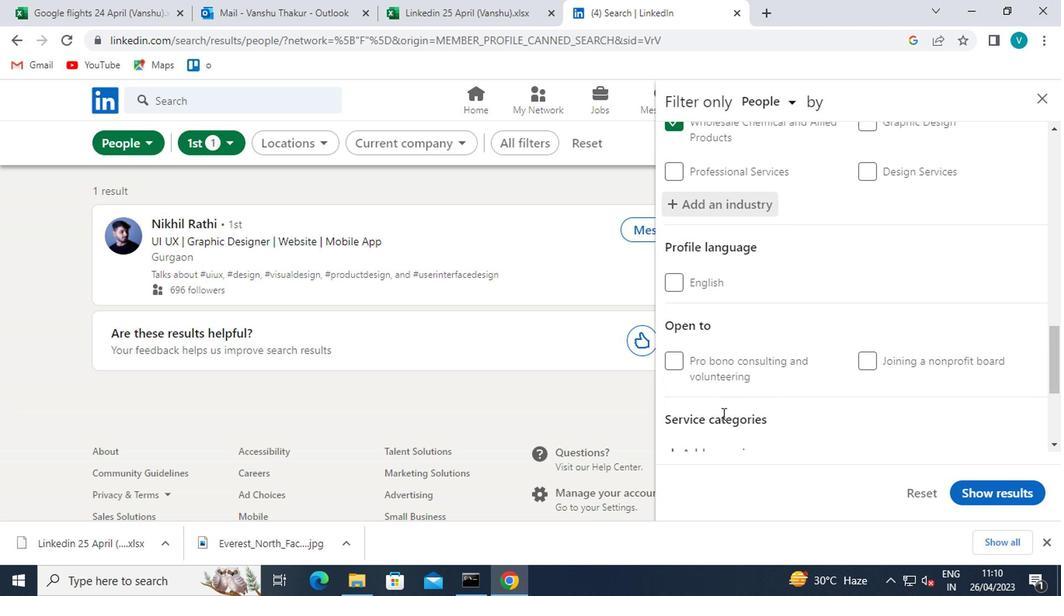 
Action: Mouse moved to (727, 380)
Screenshot: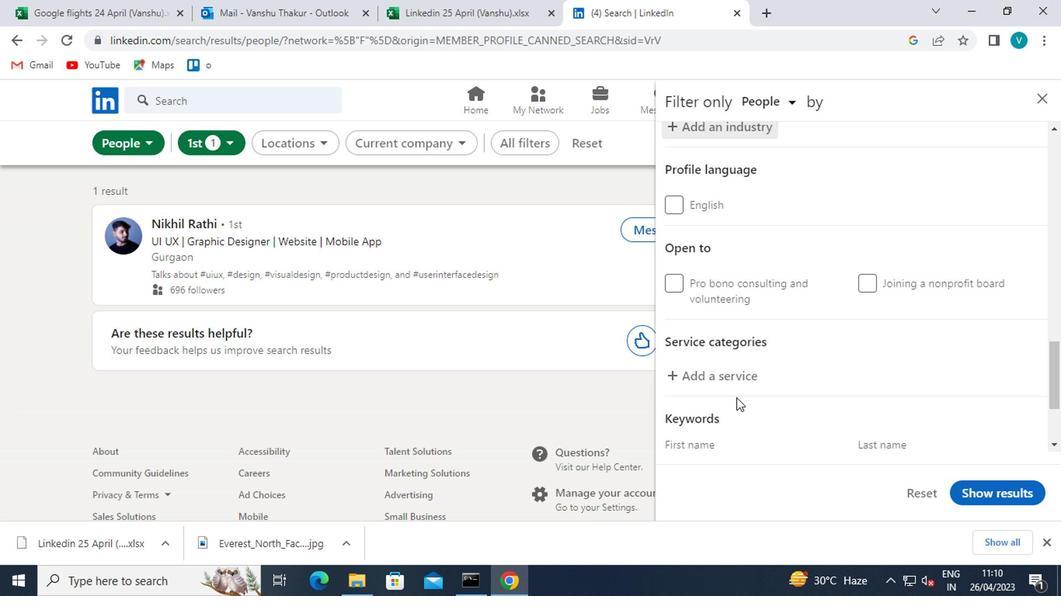 
Action: Mouse pressed left at (727, 380)
Screenshot: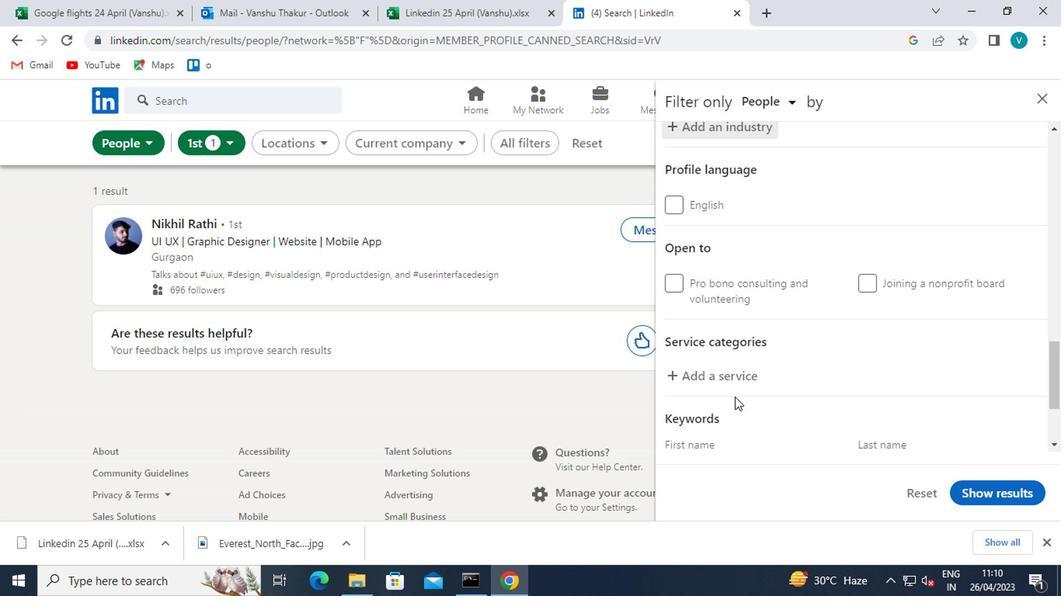 
Action: Mouse moved to (727, 379)
Screenshot: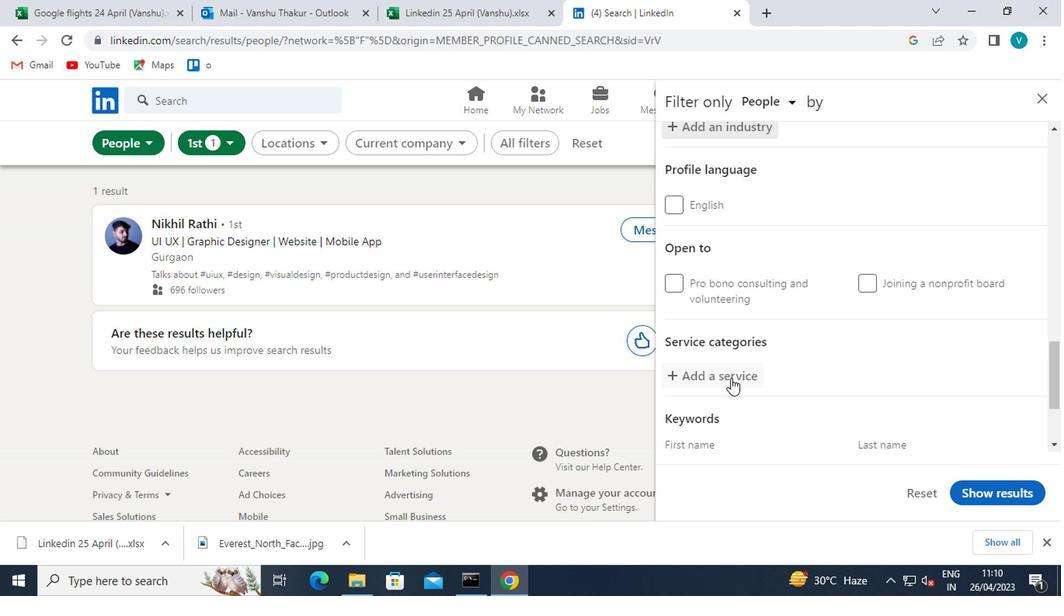 
Action: Key pressed <Key.shift>FINANCIAL<Key.space><Key.shift>PLAMN<Key.backspace><Key.backspace>NNING
Screenshot: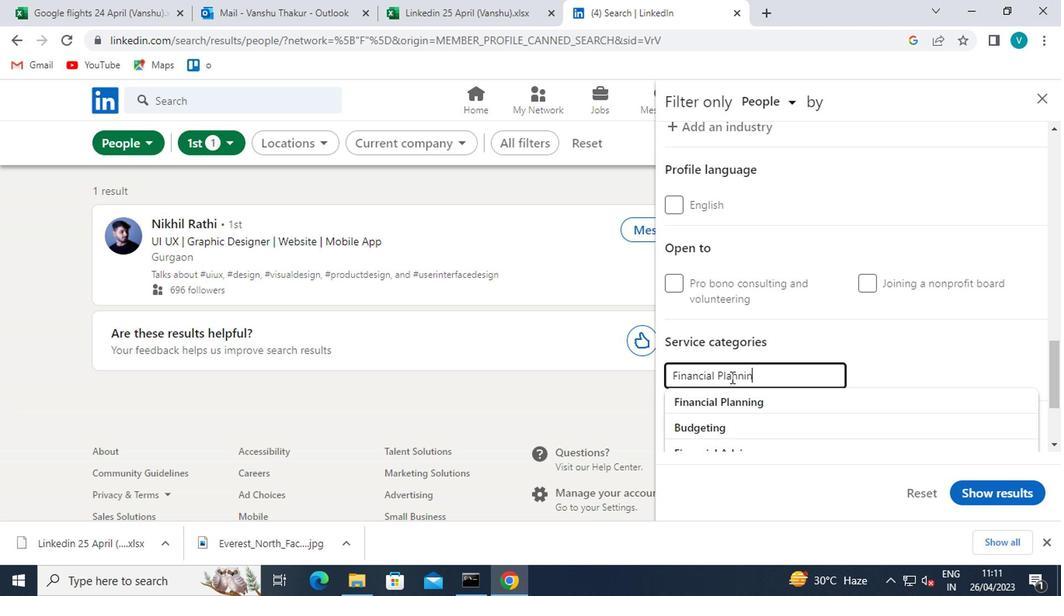 
Action: Mouse moved to (749, 409)
Screenshot: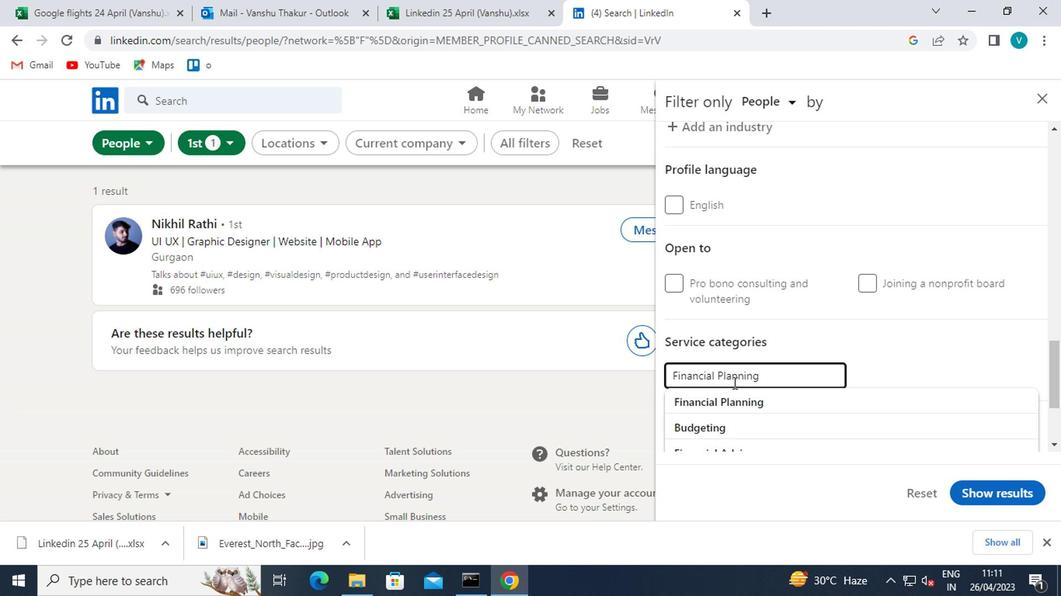 
Action: Mouse pressed left at (749, 409)
Screenshot: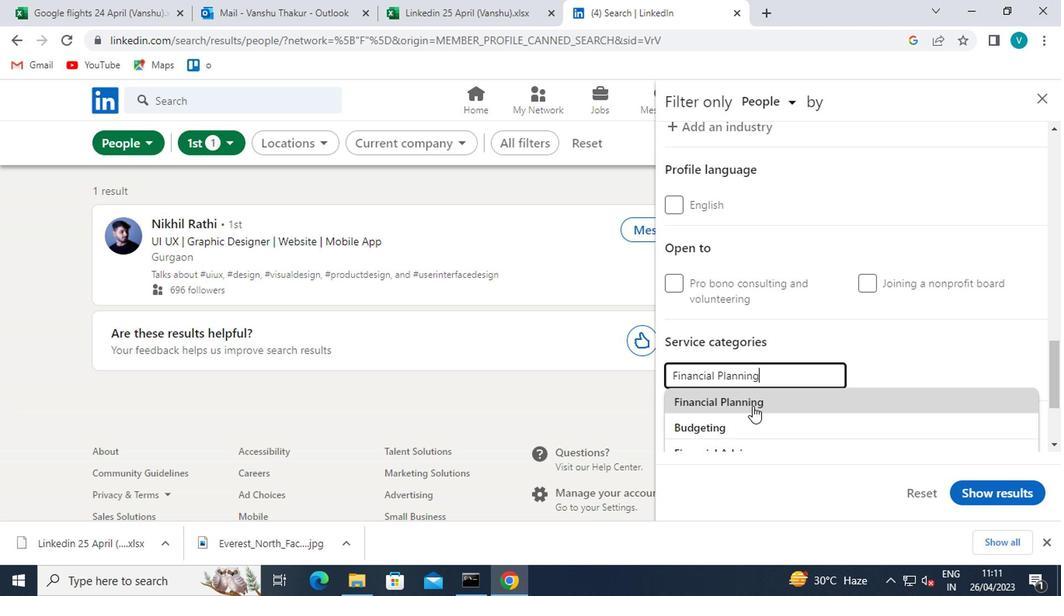 
Action: Mouse scrolled (749, 407) with delta (0, -1)
Screenshot: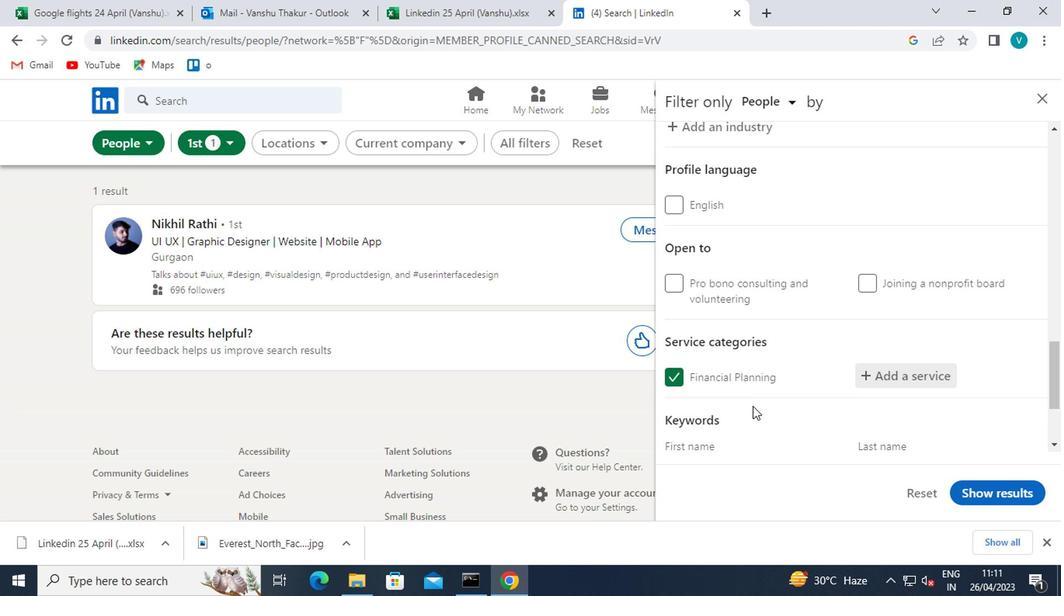 
Action: Mouse scrolled (749, 407) with delta (0, -1)
Screenshot: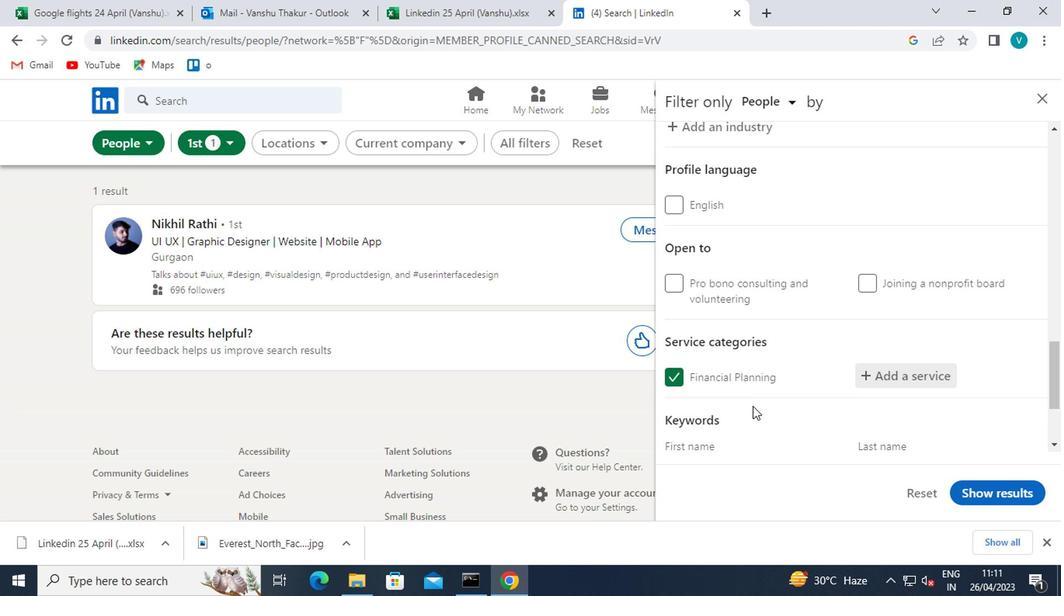 
Action: Mouse scrolled (749, 407) with delta (0, -1)
Screenshot: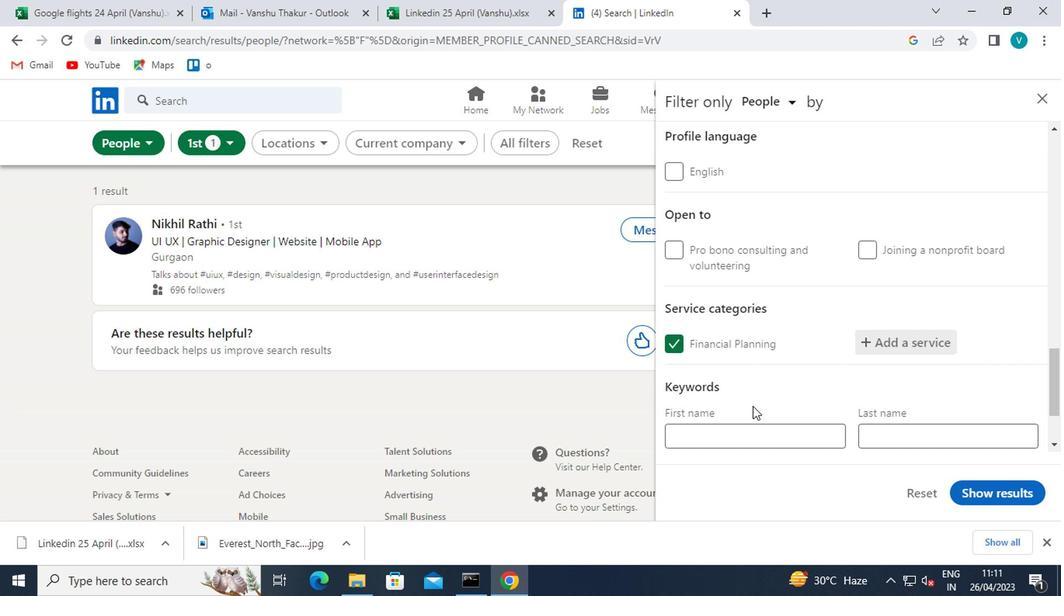 
Action: Mouse moved to (750, 385)
Screenshot: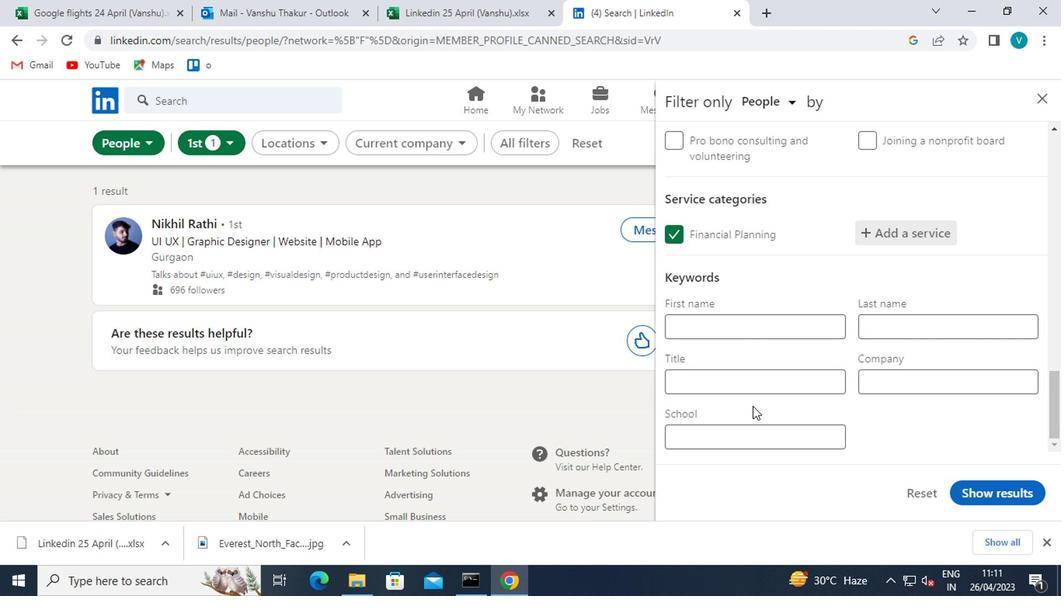 
Action: Mouse pressed left at (750, 385)
Screenshot: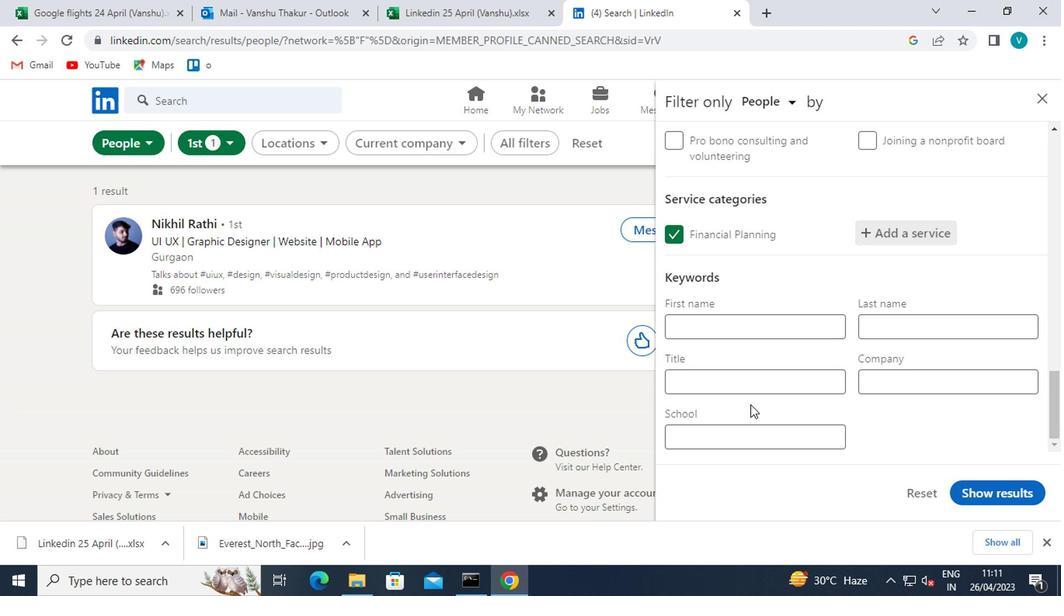 
Action: Key pressed <Key.shift><Key.shift><Key.shift><Key.shift><Key.shift><Key.shift><Key.shift><Key.shift><Key.shift><Key.shift><Key.shift><Key.shift><Key.shift><Key.shift><Key.shift><Key.shift><Key.shift><Key.shift><Key.shift><Key.shift><Key.shift><Key.shift><Key.shift><Key.shift><Key.shift><Key.shift><Key.shift><Key.shift><Key.shift><Key.shift><Key.shift><Key.shift><Key.shift><Key.shift><Key.shift><Key.shift><Key.shift><Key.shift><Key.shift><Key.shift><Key.shift><Key.shift><Key.shift><Key.shift><Key.shift><Key.shift><Key.shift><Key.shift><Key.shift><Key.shift><Key.shift><Key.shift><Key.shift>SERVICE<Key.space><Key.shift>DOG<Key.space><Key.shift>TRAINER<Key.space>
Screenshot: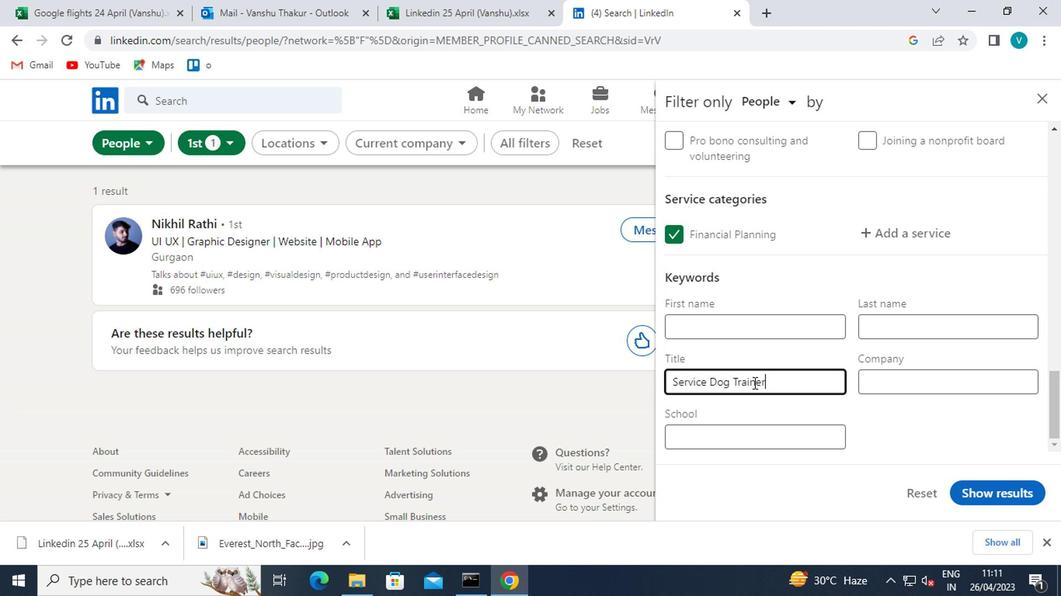 
Action: Mouse moved to (1012, 498)
Screenshot: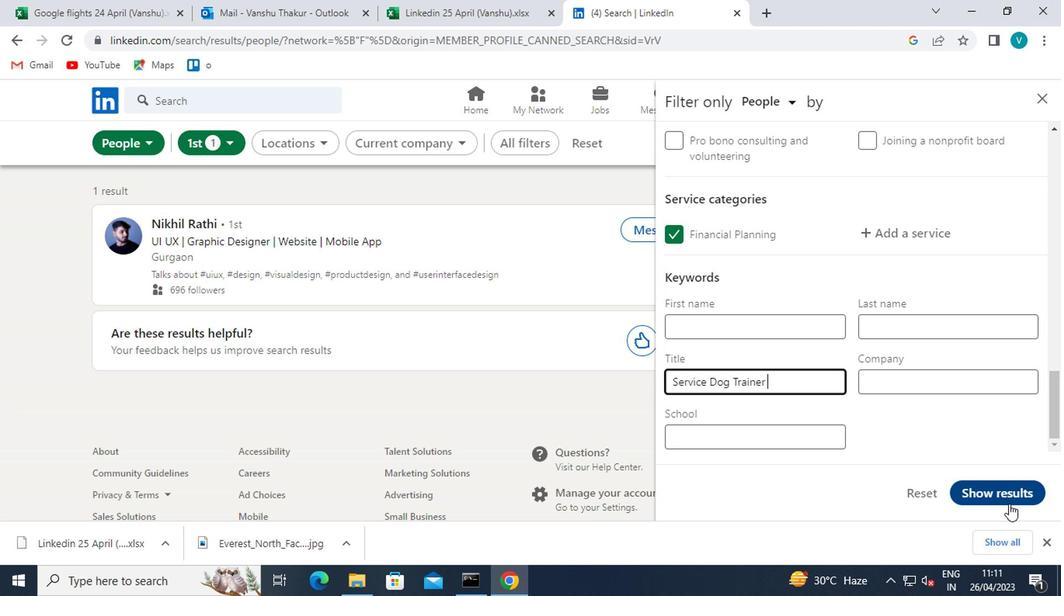 
Action: Mouse pressed left at (1012, 498)
Screenshot: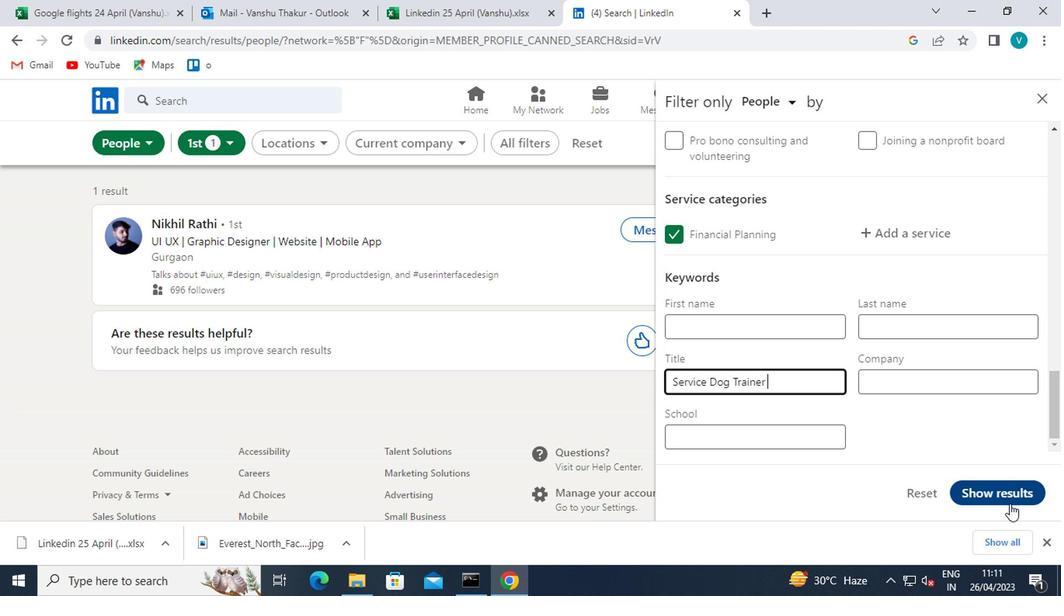 
